 Task: Find connections with filter location Datteln with filter topic #happywith filter profile language Potuguese with filter current company Confederation of Indian Industry with filter school Vellore Institute of Technology with filter industry Wholesale Chemical and Allied Products with filter service category Print Design with filter keywords title Financial Analyst
Action: Mouse moved to (498, 67)
Screenshot: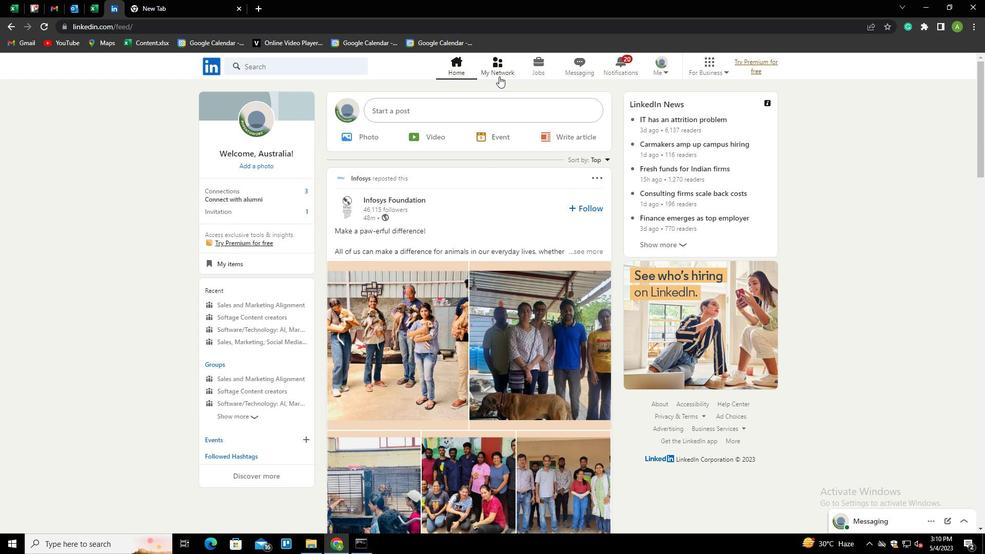 
Action: Mouse pressed left at (498, 67)
Screenshot: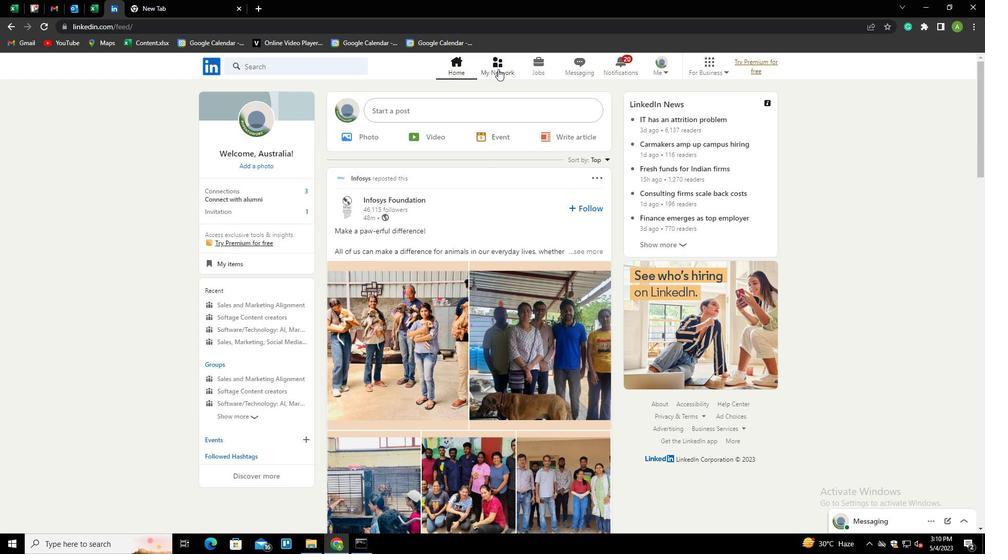 
Action: Mouse moved to (267, 122)
Screenshot: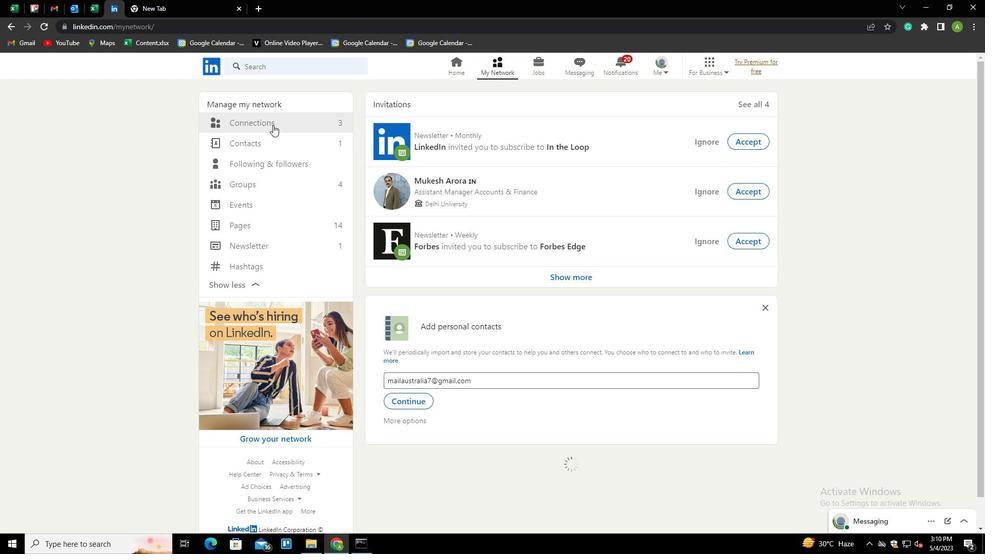 
Action: Mouse pressed left at (267, 122)
Screenshot: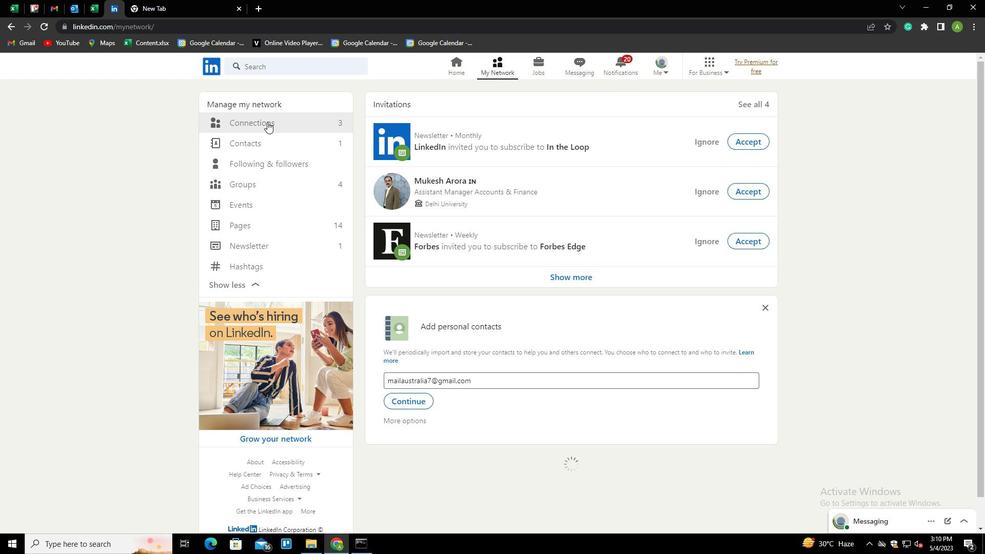 
Action: Mouse moved to (548, 123)
Screenshot: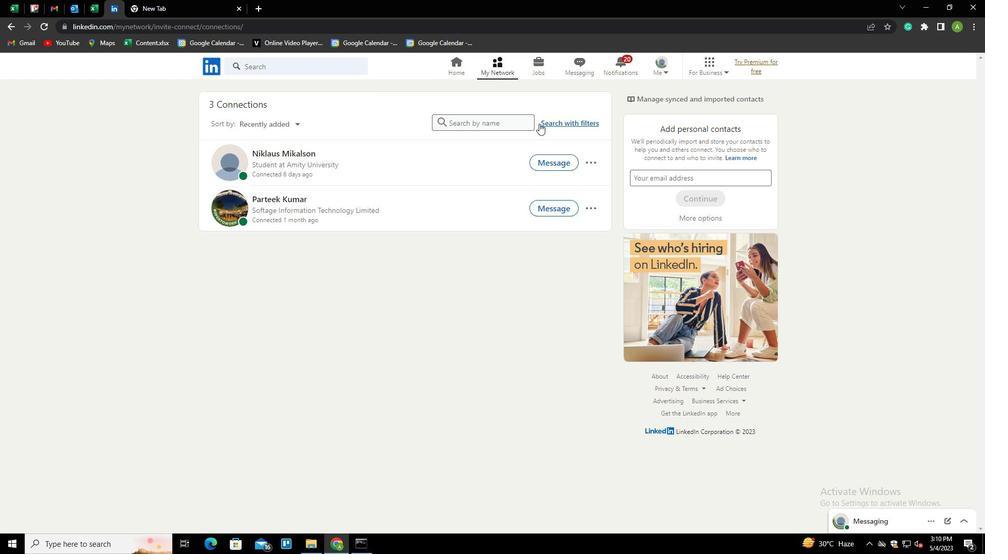 
Action: Mouse pressed left at (548, 123)
Screenshot: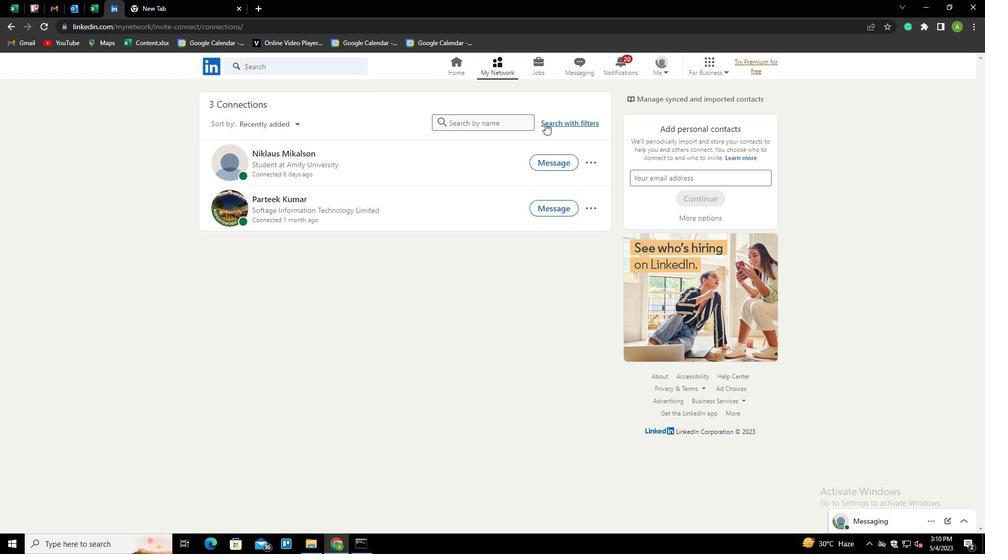 
Action: Mouse moved to (527, 95)
Screenshot: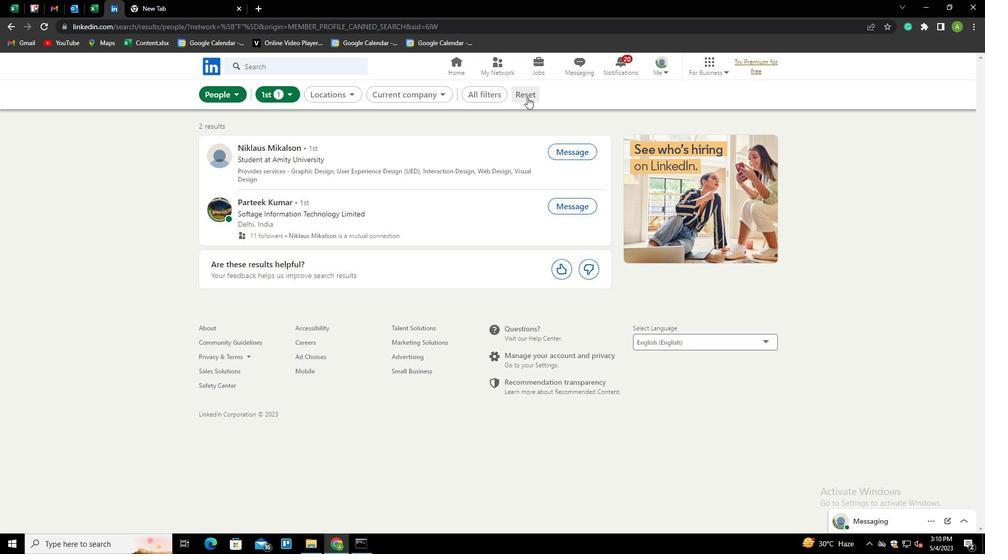 
Action: Mouse pressed left at (527, 95)
Screenshot: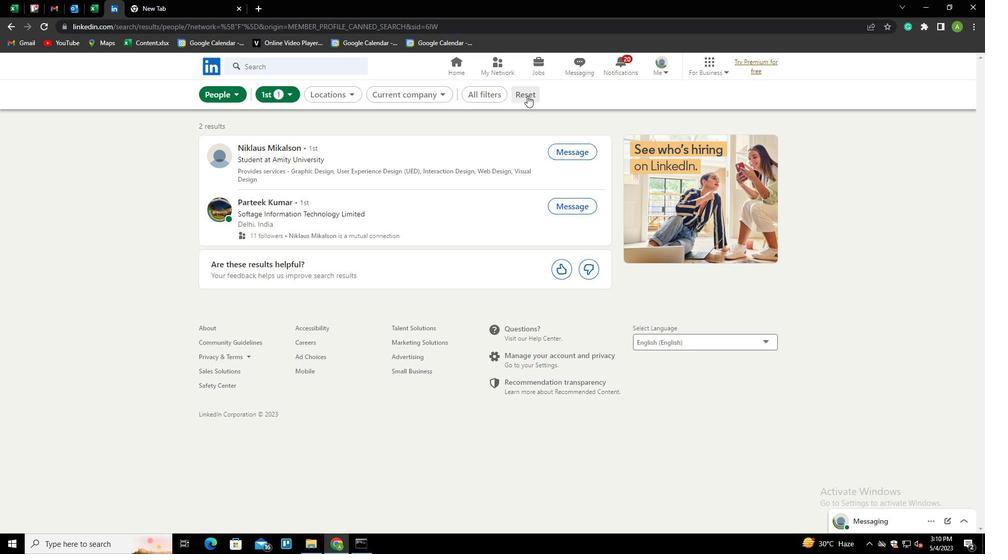 
Action: Mouse moved to (508, 94)
Screenshot: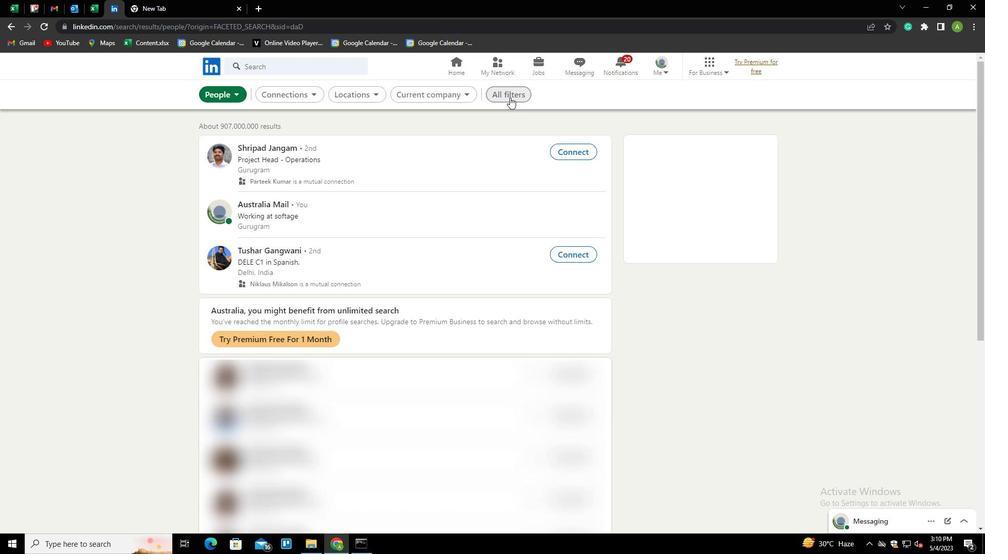 
Action: Mouse pressed left at (508, 94)
Screenshot: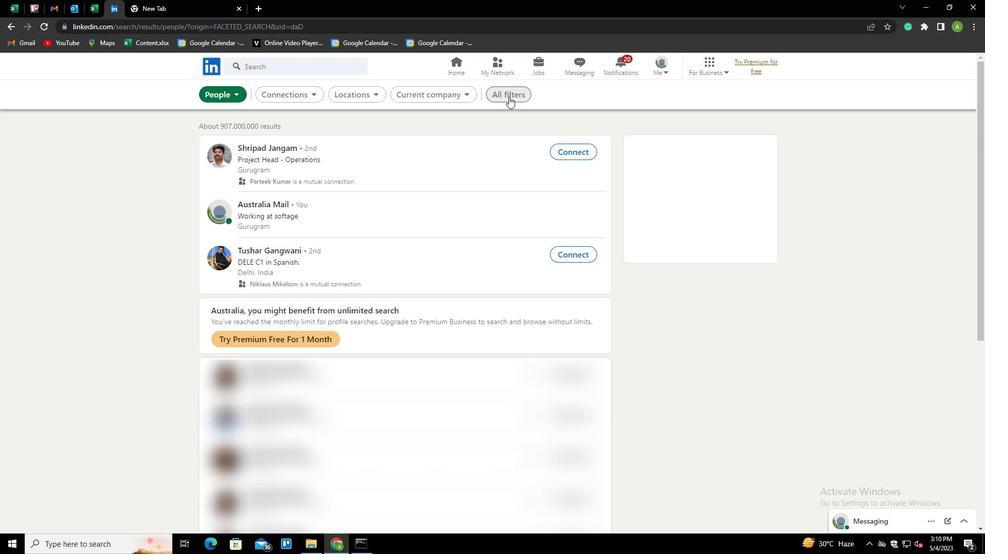 
Action: Mouse moved to (841, 326)
Screenshot: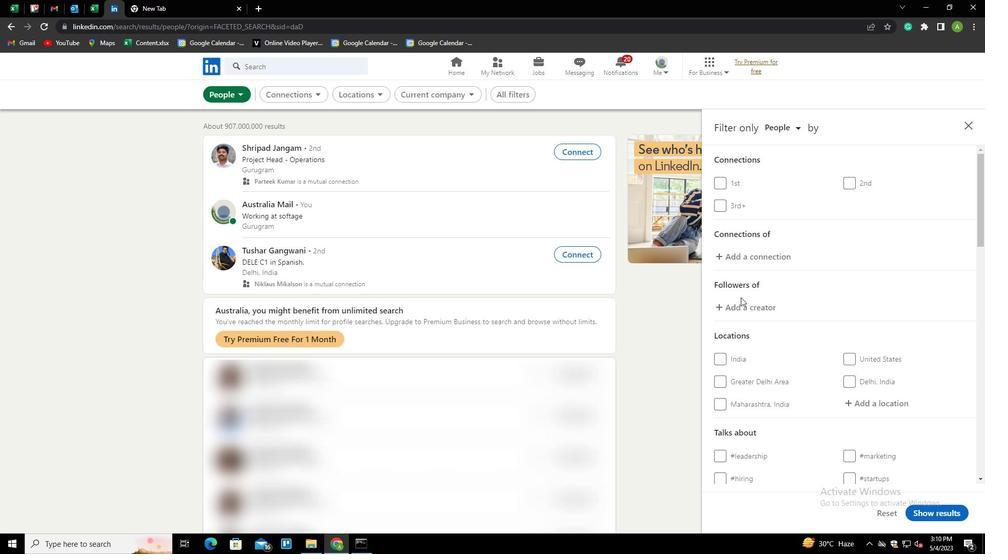 
Action: Mouse scrolled (841, 326) with delta (0, 0)
Screenshot: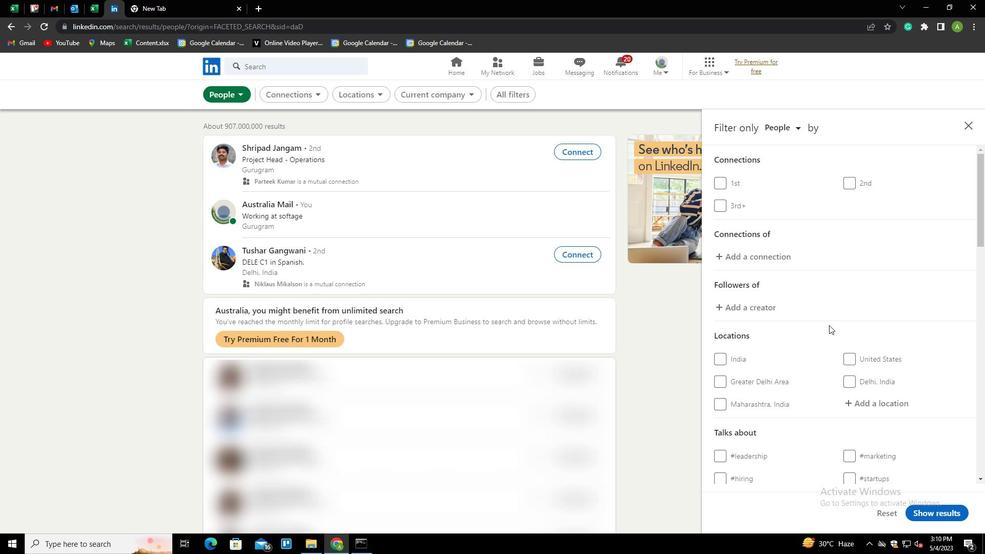 
Action: Mouse scrolled (841, 326) with delta (0, 0)
Screenshot: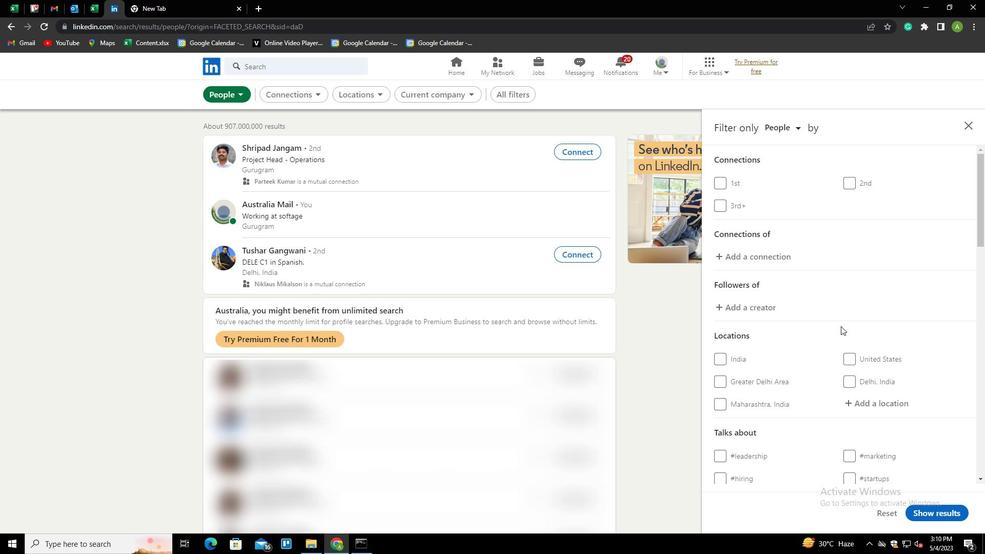 
Action: Mouse moved to (858, 305)
Screenshot: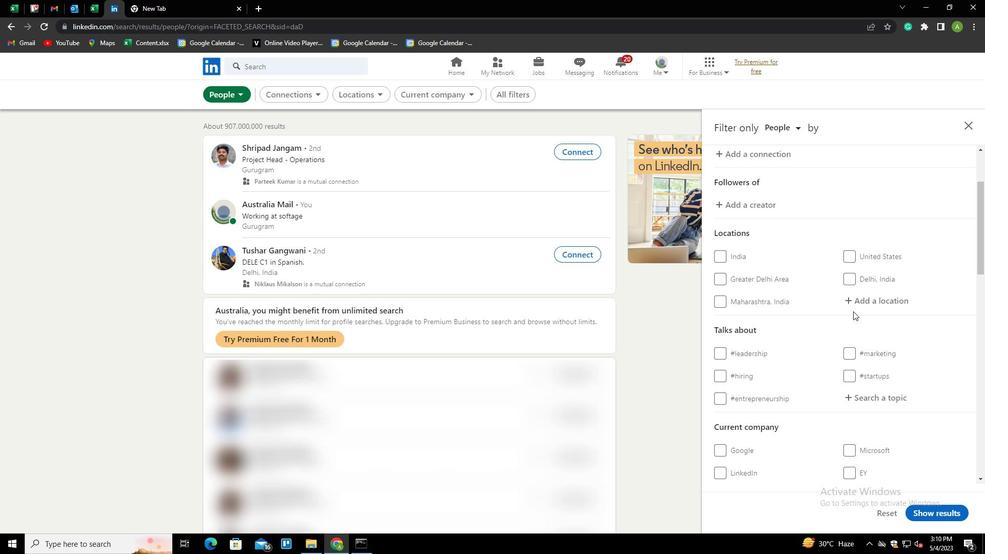 
Action: Mouse pressed left at (858, 305)
Screenshot: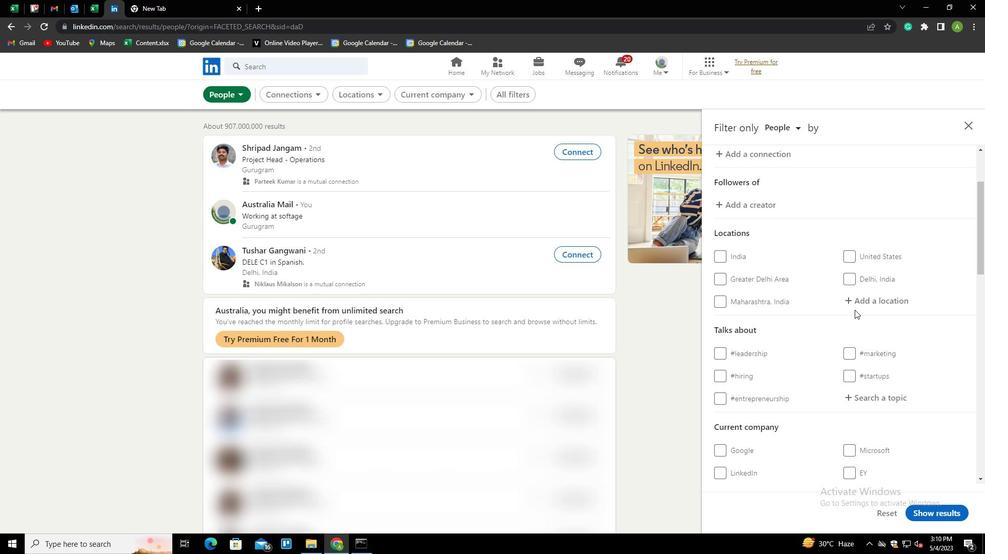 
Action: Key pressed <Key.shift>D
Screenshot: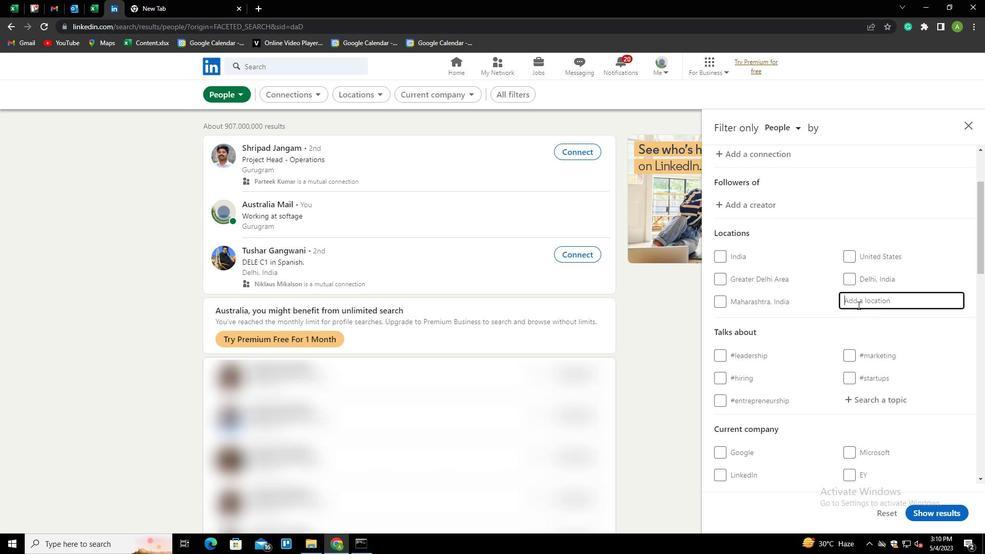 
Action: Mouse moved to (847, 295)
Screenshot: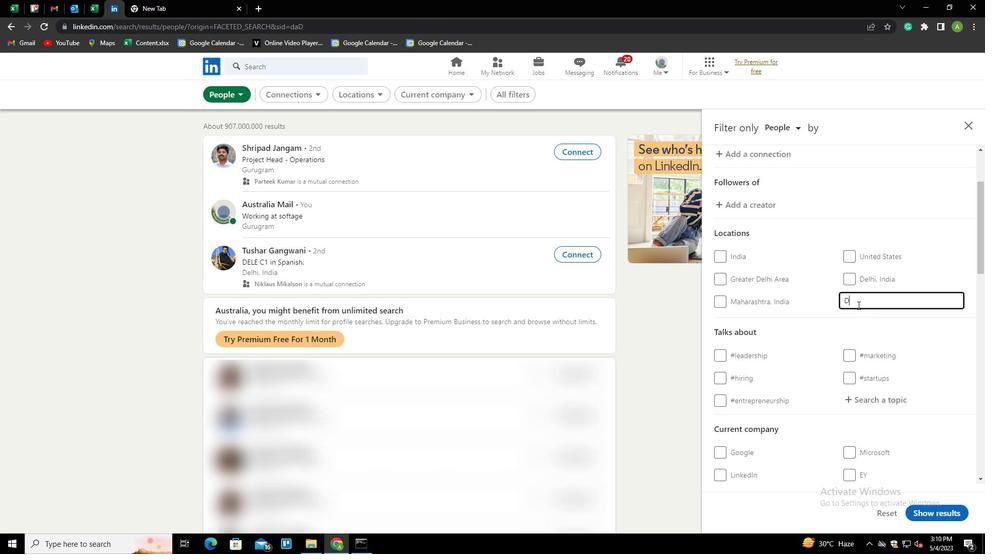 
Action: Key pressed ATTELN<Key.down><Key.enter>
Screenshot: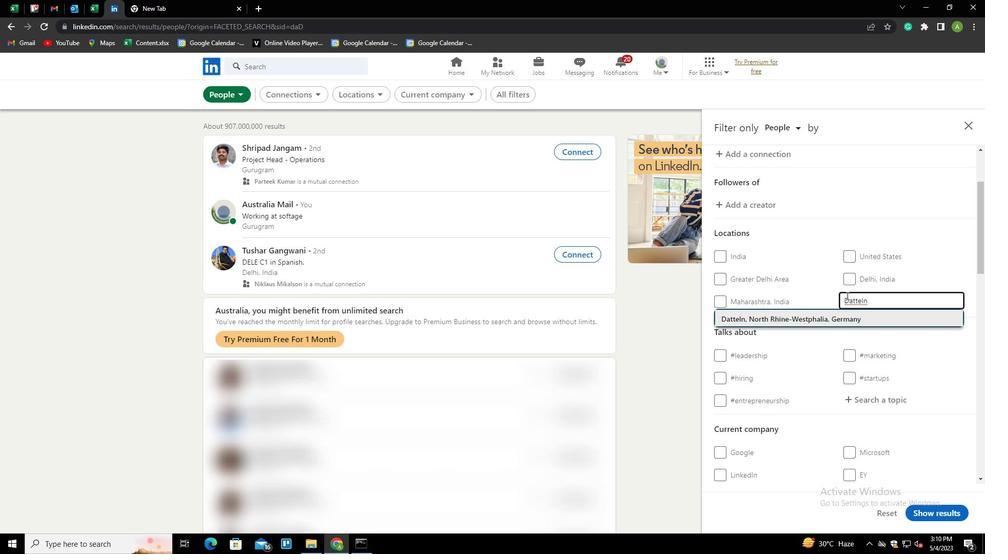 
Action: Mouse scrolled (847, 295) with delta (0, 0)
Screenshot: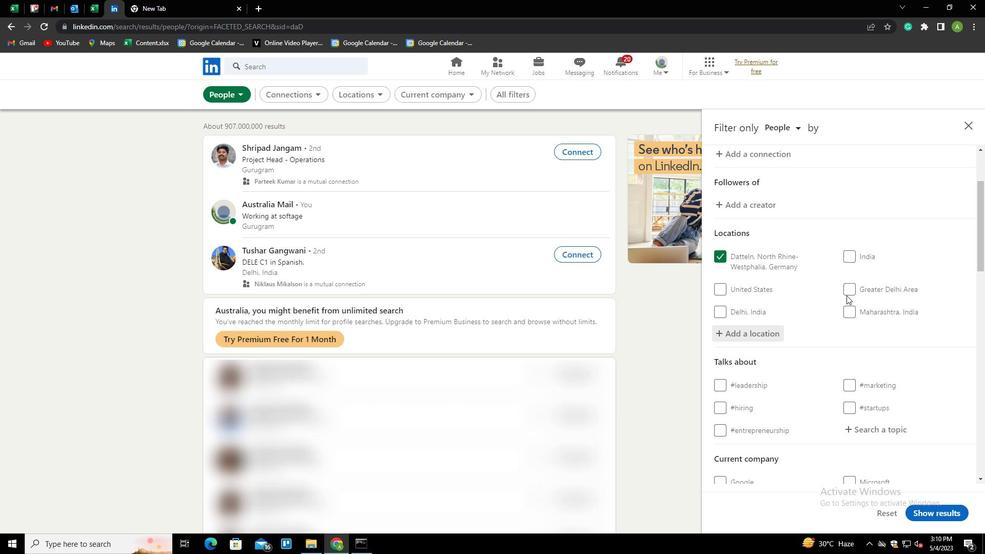 
Action: Mouse scrolled (847, 295) with delta (0, 0)
Screenshot: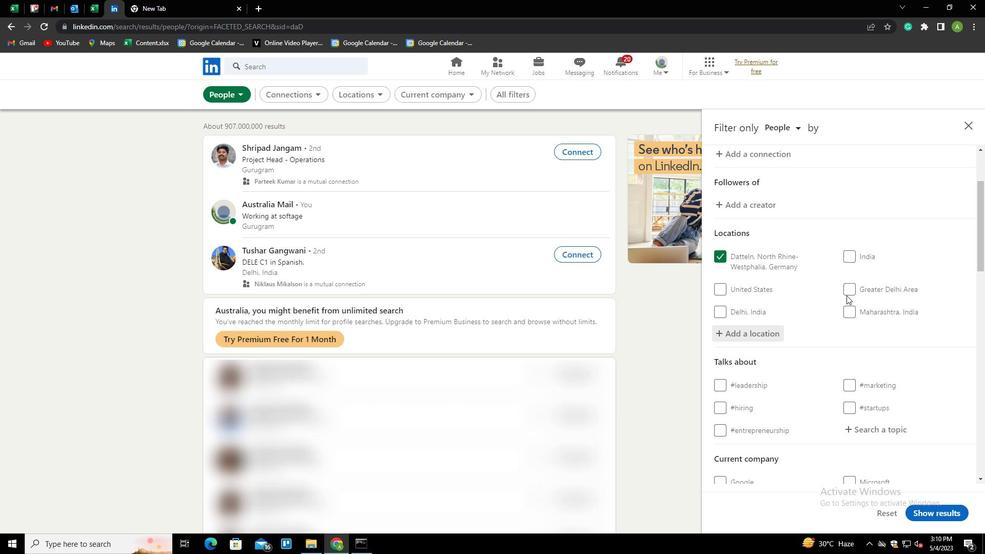 
Action: Mouse scrolled (847, 295) with delta (0, 0)
Screenshot: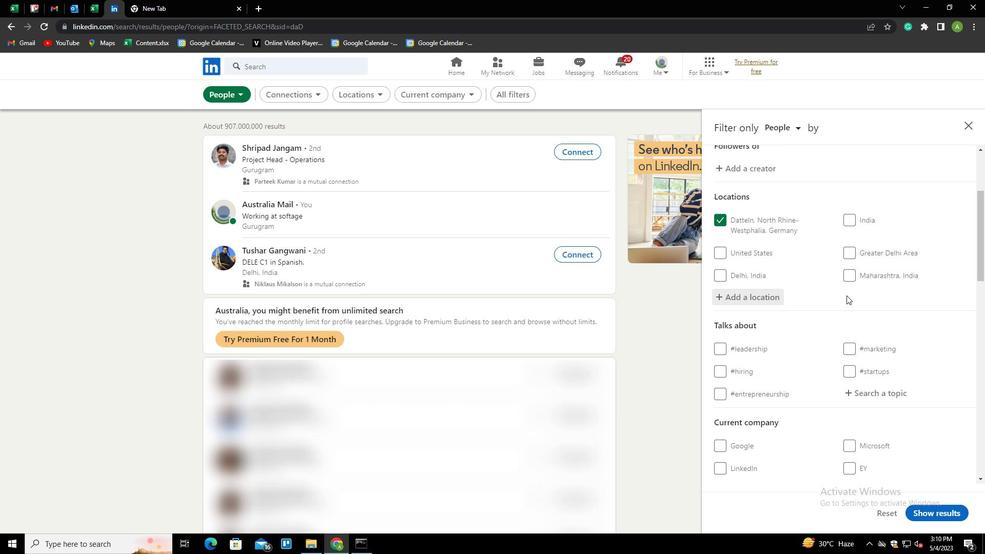 
Action: Mouse moved to (875, 273)
Screenshot: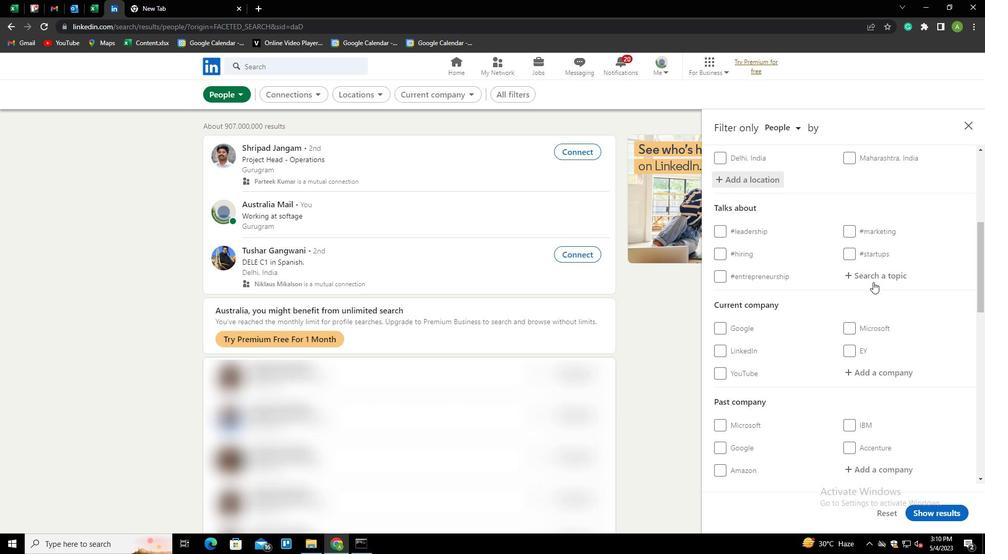 
Action: Mouse pressed left at (875, 273)
Screenshot: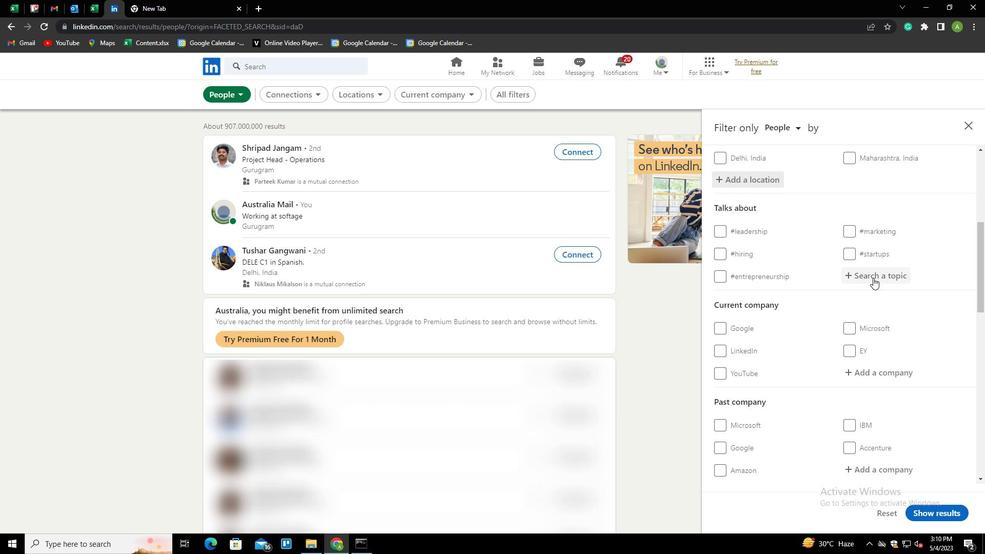 
Action: Mouse moved to (861, 262)
Screenshot: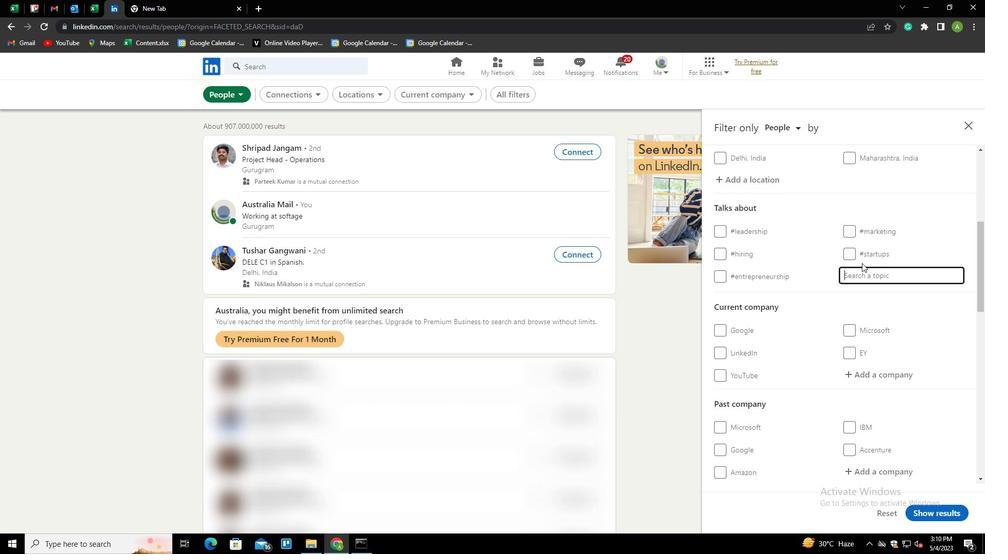 
Action: Key pressed HAPPY<Key.down><Key.down><Key.down><Key.down><Key.down><Key.enter>
Screenshot: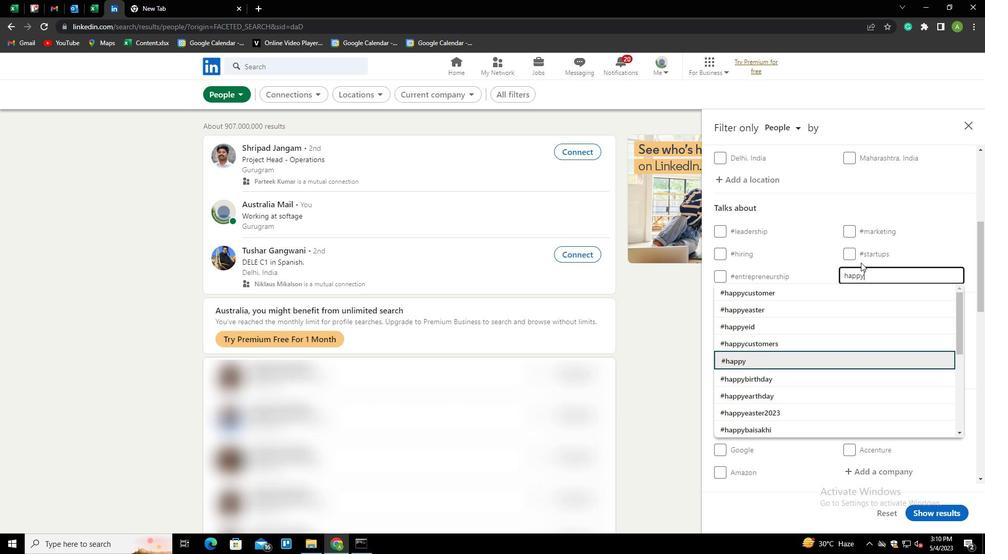 
Action: Mouse scrolled (861, 262) with delta (0, 0)
Screenshot: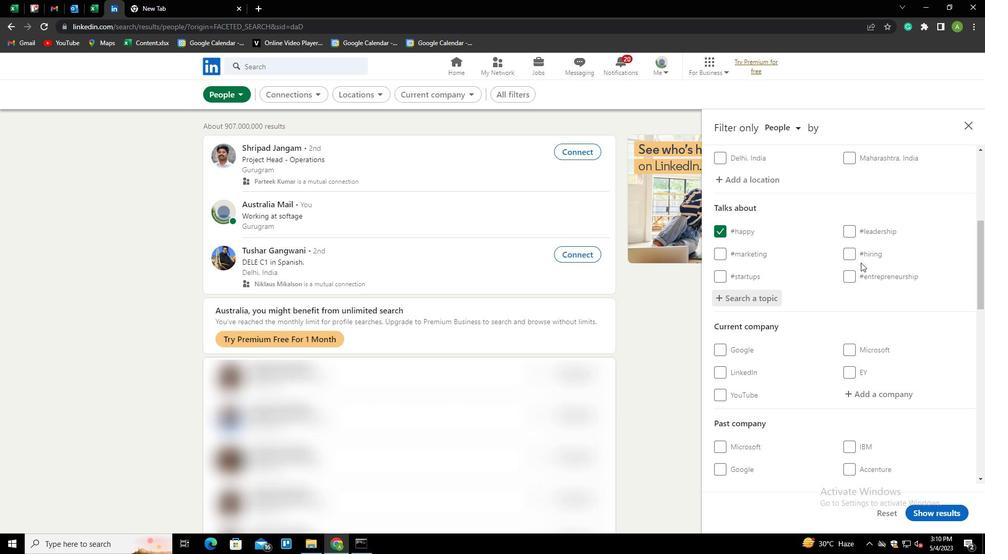 
Action: Mouse scrolled (861, 262) with delta (0, 0)
Screenshot: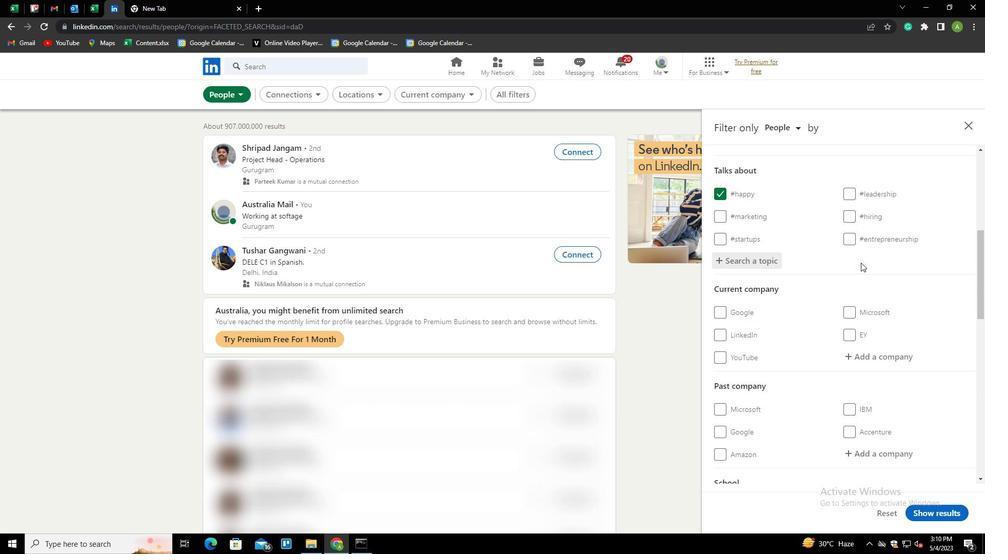 
Action: Mouse scrolled (861, 262) with delta (0, 0)
Screenshot: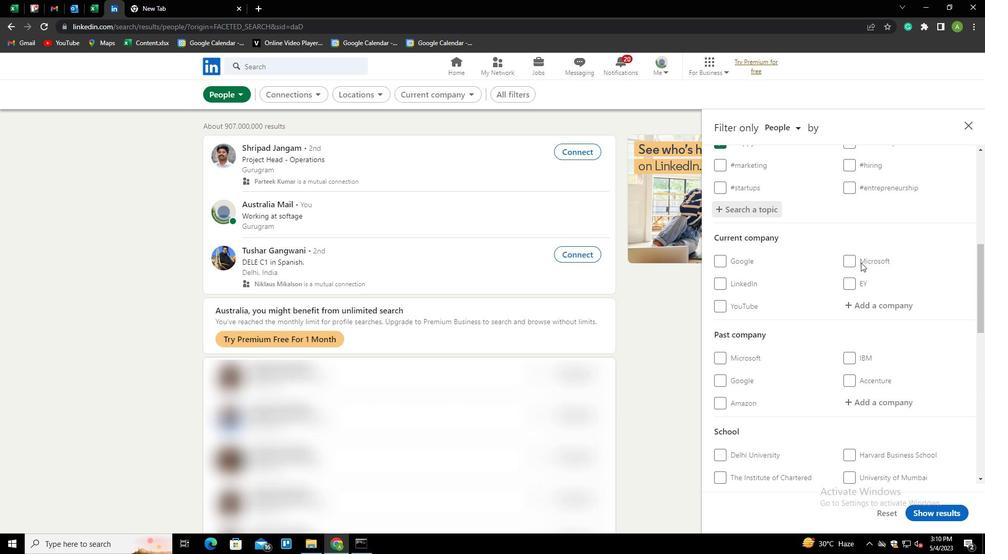 
Action: Mouse scrolled (861, 262) with delta (0, 0)
Screenshot: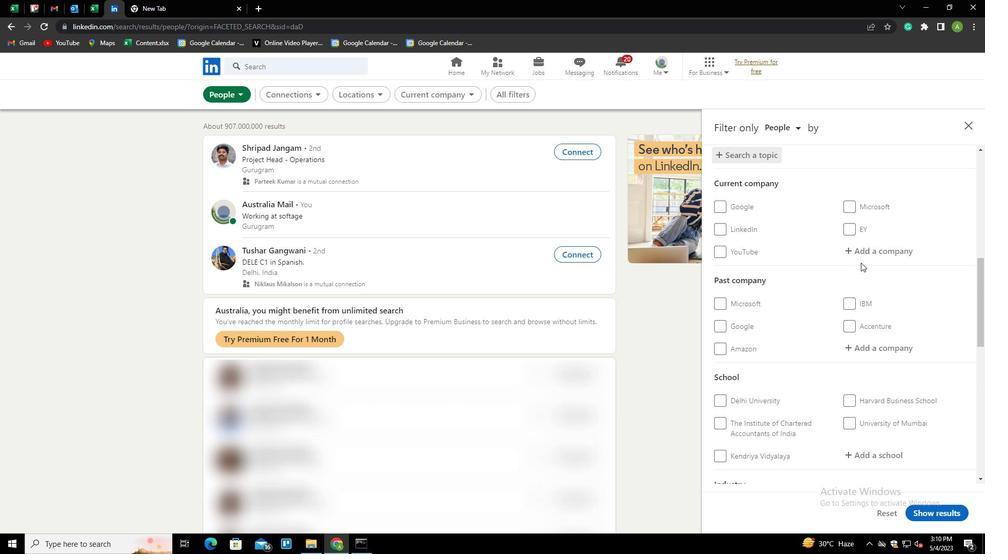 
Action: Mouse scrolled (861, 262) with delta (0, 0)
Screenshot: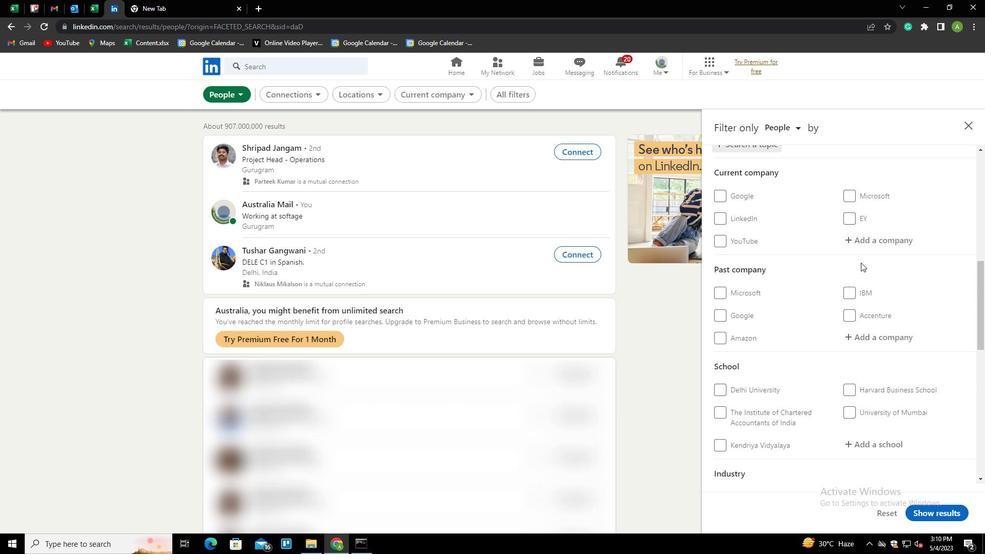 
Action: Mouse scrolled (861, 262) with delta (0, 0)
Screenshot: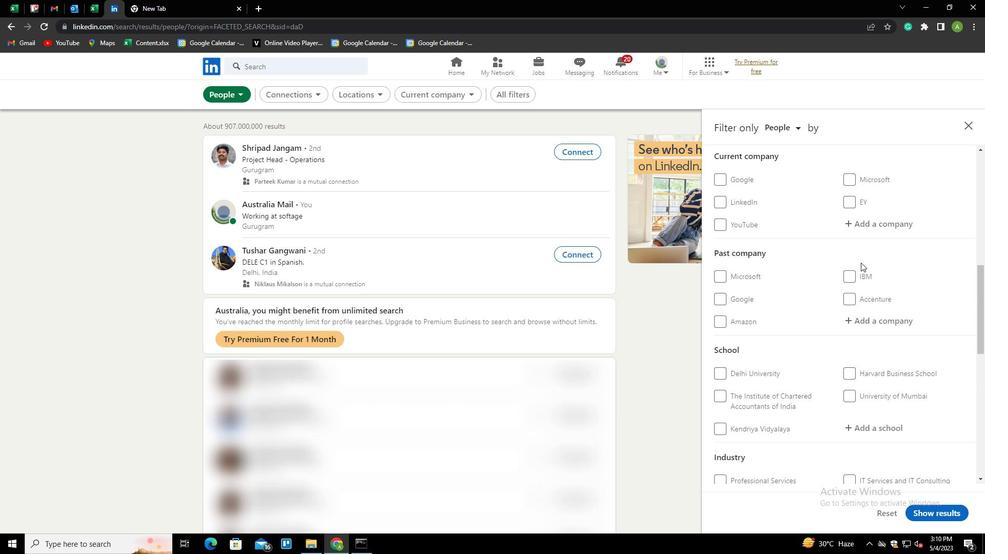 
Action: Mouse scrolled (861, 262) with delta (0, 0)
Screenshot: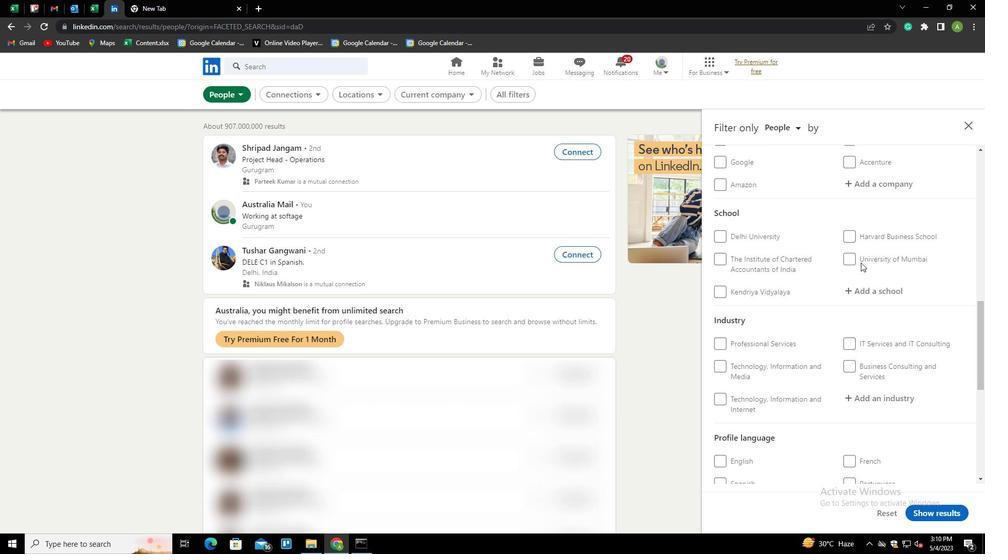 
Action: Mouse scrolled (861, 262) with delta (0, 0)
Screenshot: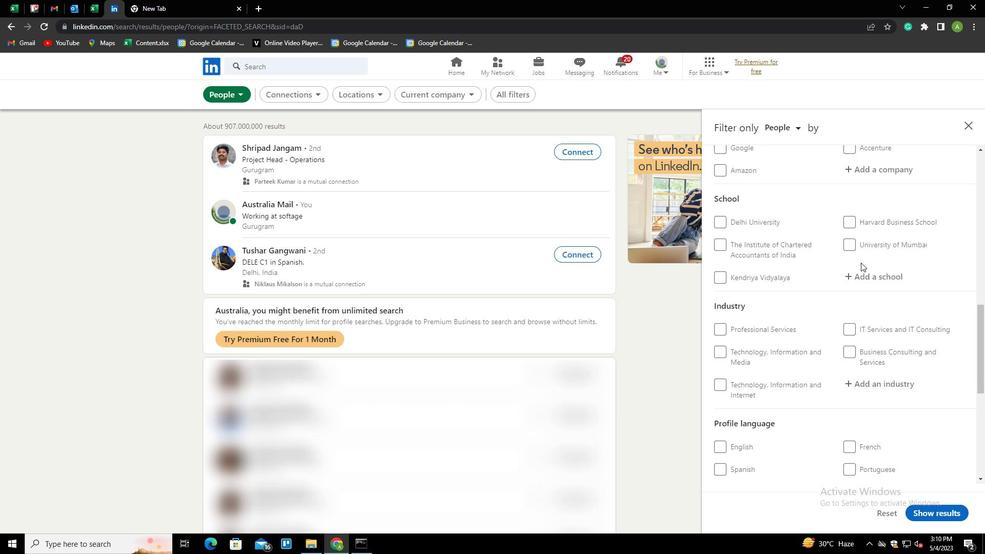
Action: Mouse moved to (850, 383)
Screenshot: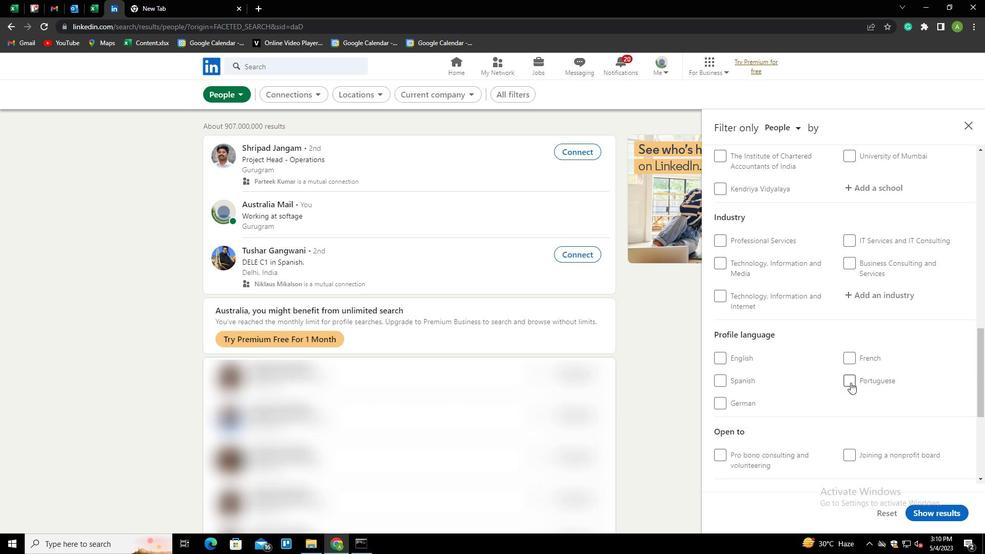 
Action: Mouse pressed left at (850, 383)
Screenshot: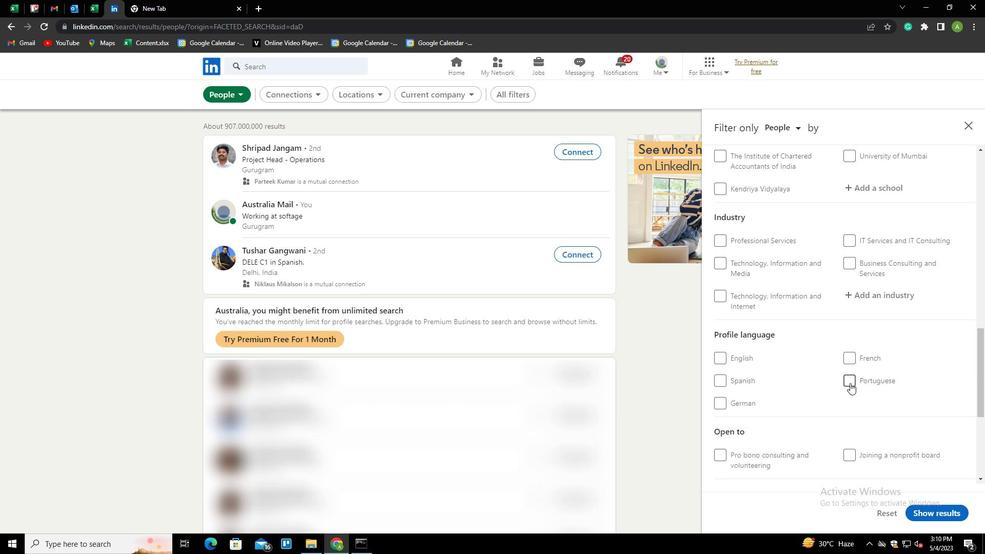 
Action: Mouse moved to (874, 359)
Screenshot: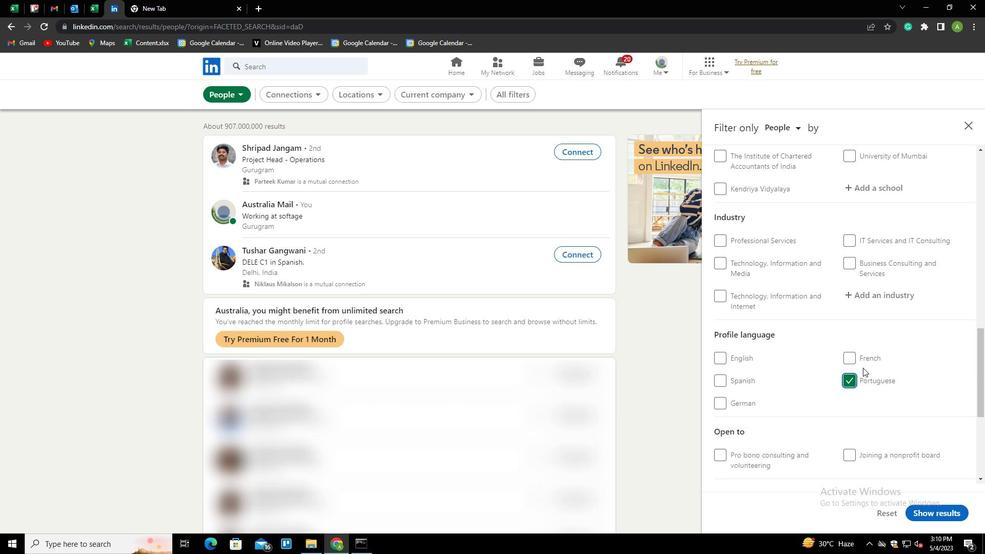 
Action: Mouse scrolled (874, 359) with delta (0, 0)
Screenshot: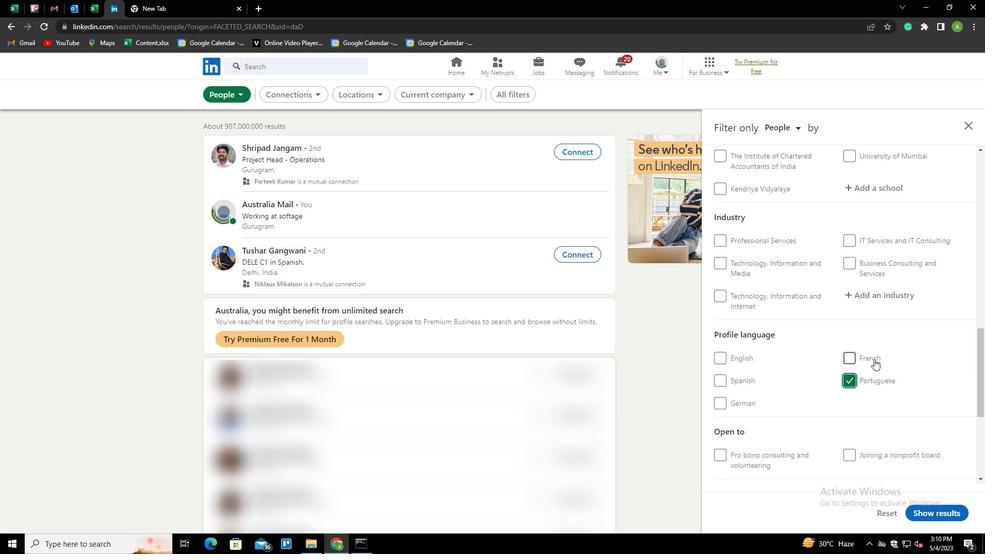 
Action: Mouse scrolled (874, 359) with delta (0, 0)
Screenshot: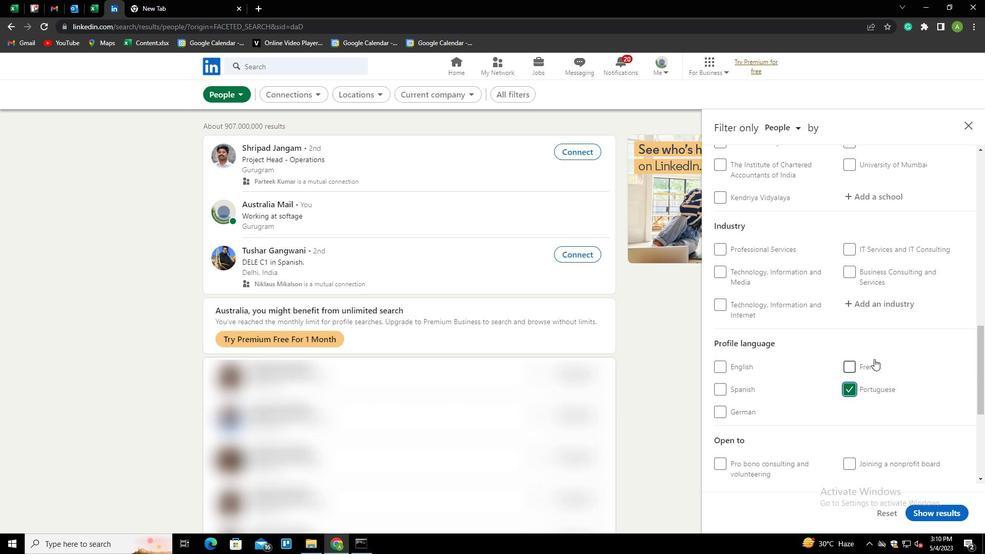 
Action: Mouse scrolled (874, 359) with delta (0, 0)
Screenshot: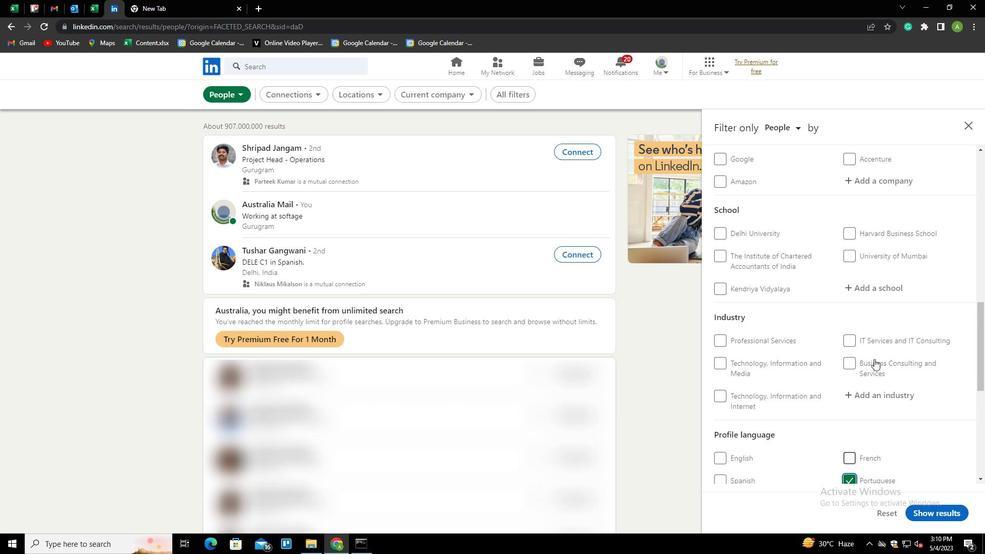 
Action: Mouse scrolled (874, 359) with delta (0, 0)
Screenshot: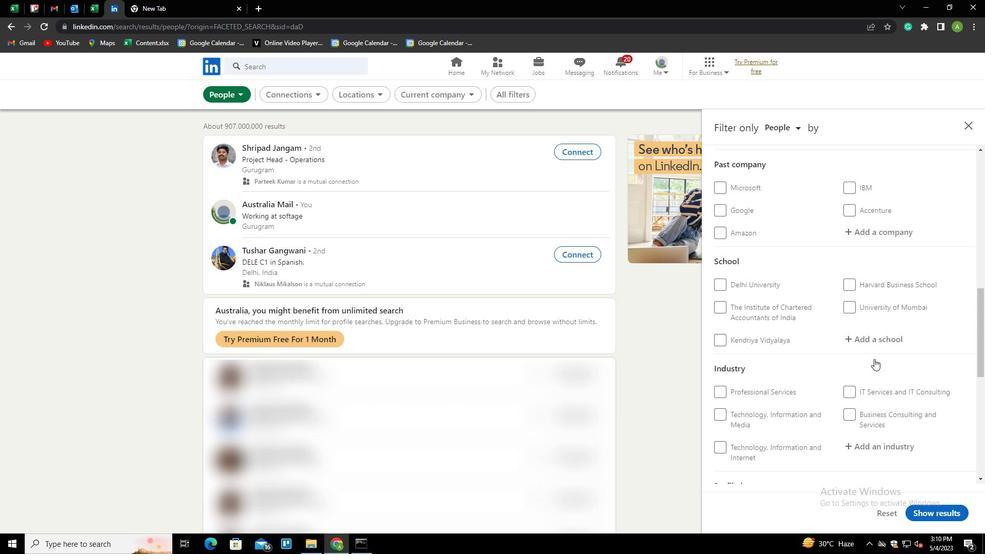 
Action: Mouse moved to (874, 358)
Screenshot: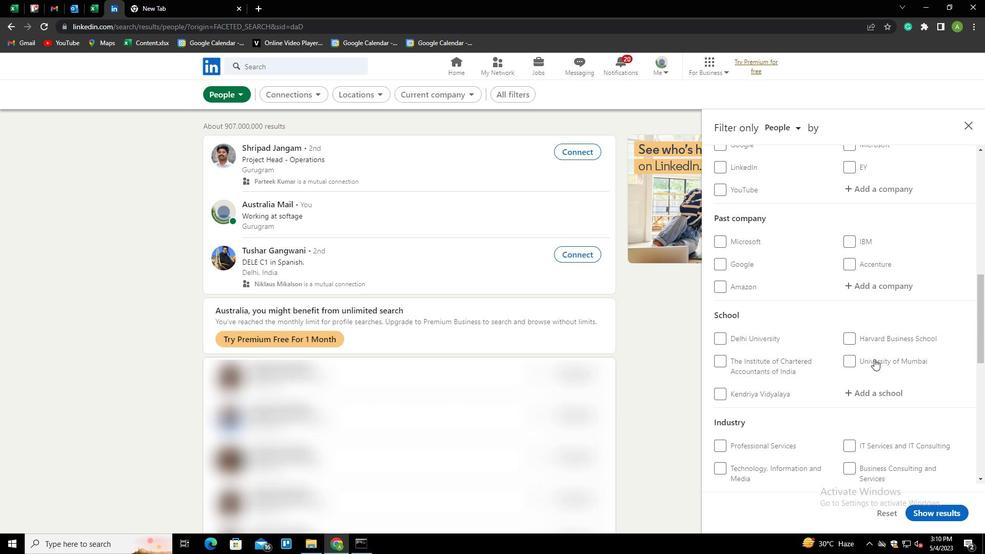 
Action: Mouse scrolled (874, 358) with delta (0, 0)
Screenshot: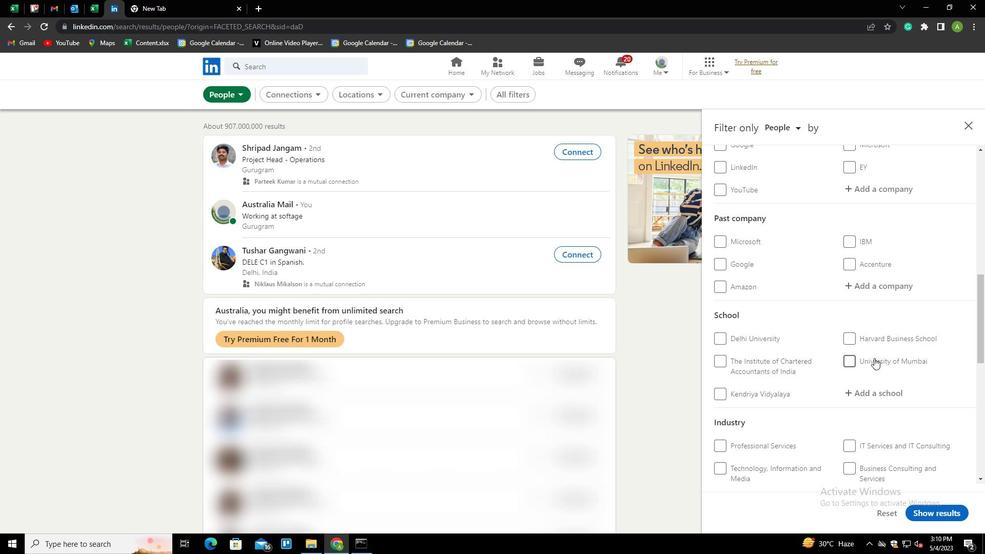 
Action: Mouse scrolled (874, 358) with delta (0, 0)
Screenshot: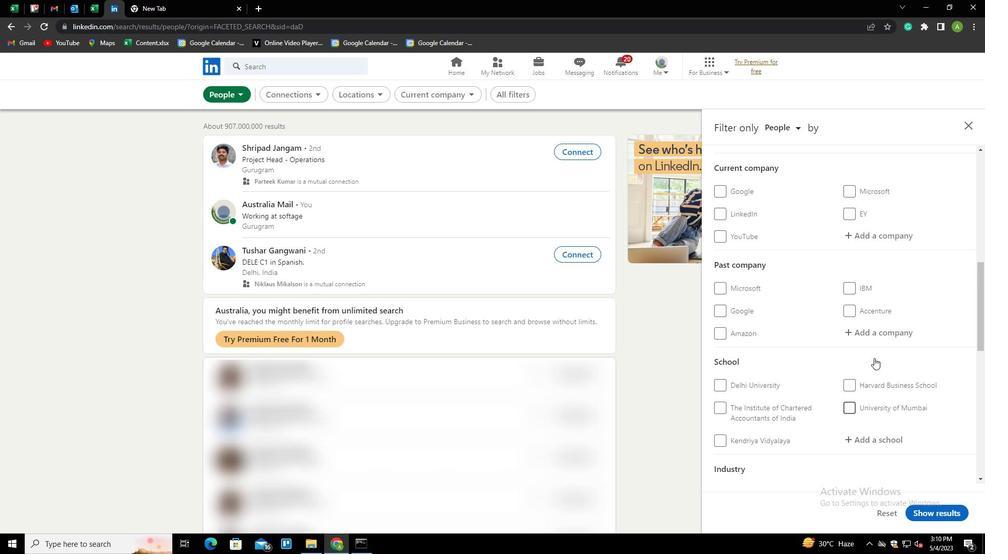 
Action: Mouse scrolled (874, 358) with delta (0, 0)
Screenshot: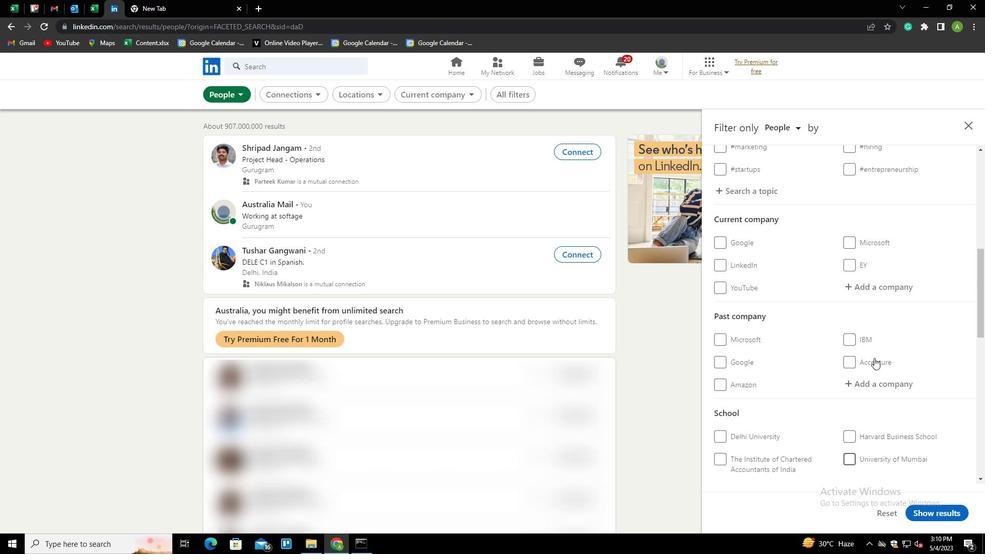 
Action: Mouse moved to (873, 339)
Screenshot: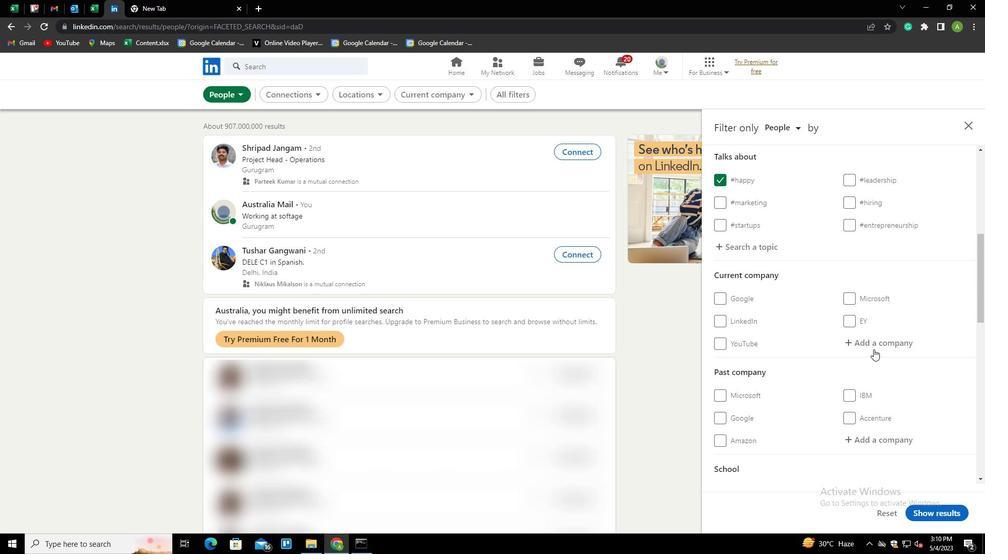 
Action: Mouse pressed left at (873, 339)
Screenshot: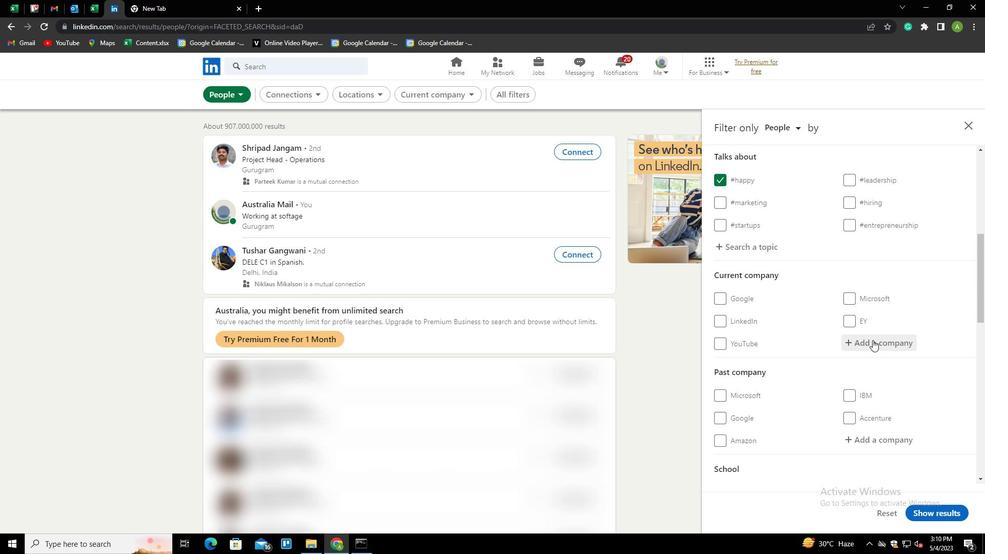 
Action: Mouse moved to (874, 340)
Screenshot: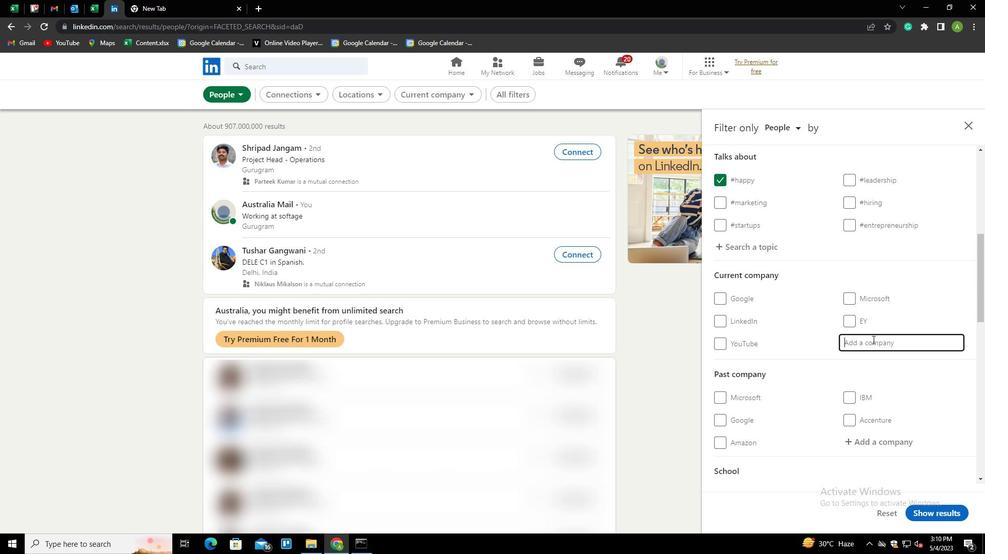 
Action: Key pressed <Key.shift>CONFEDERATION<Key.space>OF<Key.space><Key.shift>INDIAN<Key.down><Key.enter>
Screenshot: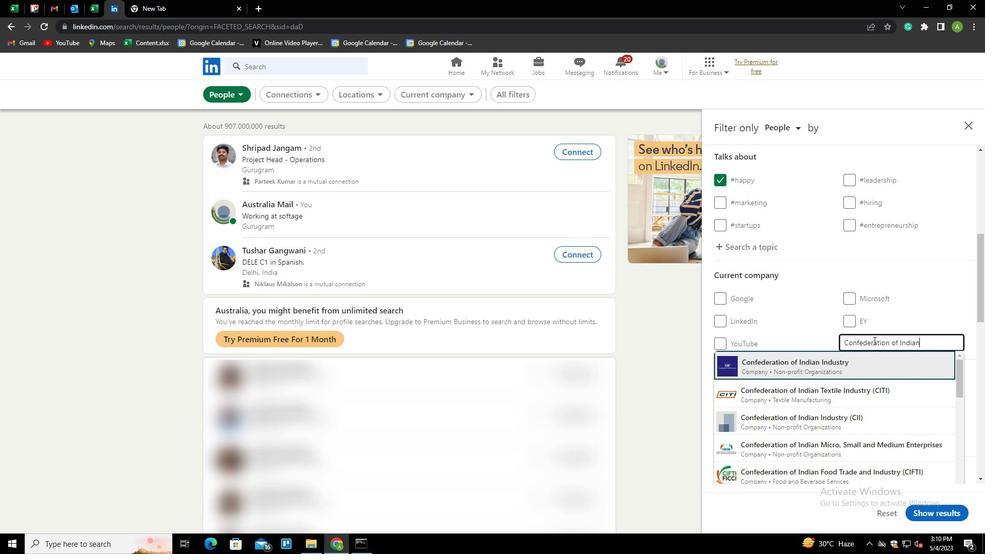 
Action: Mouse scrolled (874, 340) with delta (0, 0)
Screenshot: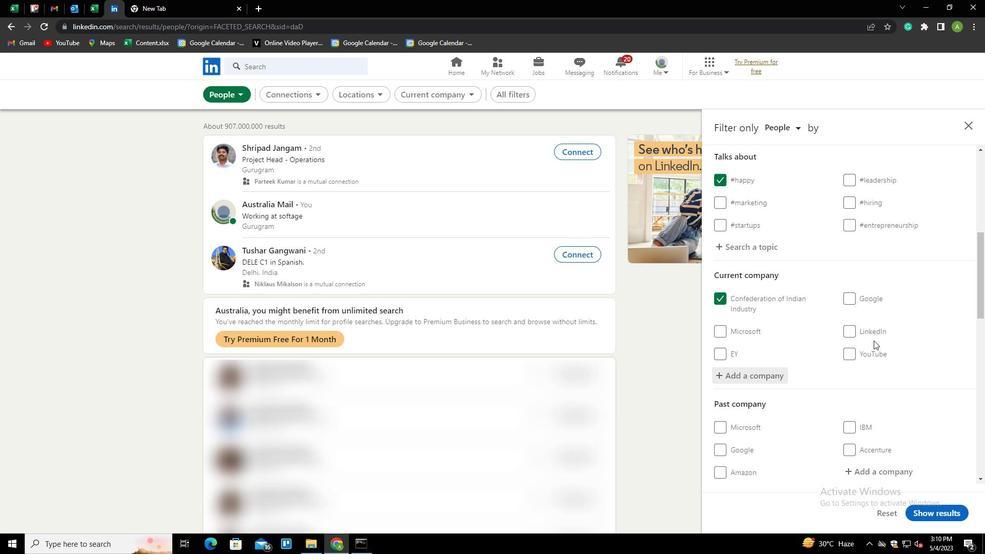 
Action: Mouse scrolled (874, 340) with delta (0, 0)
Screenshot: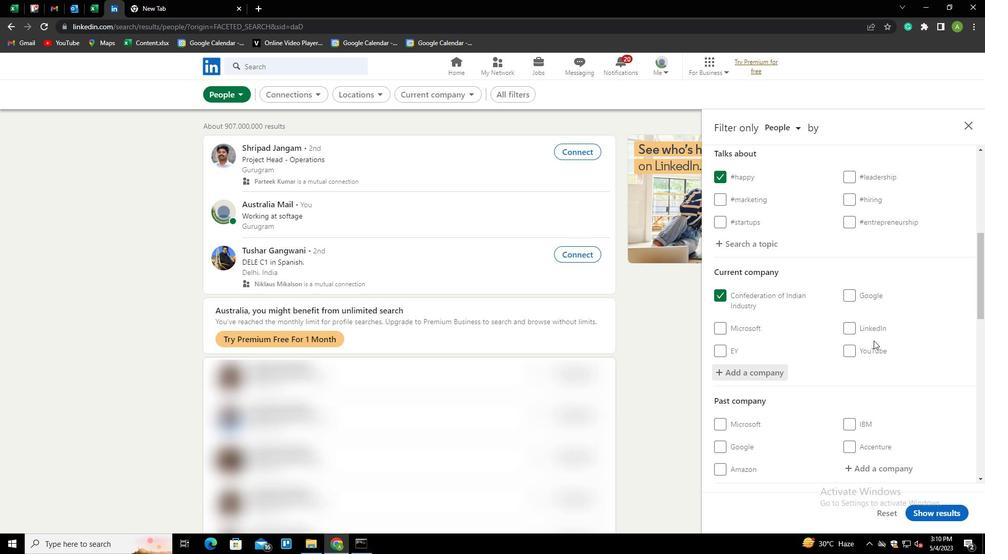 
Action: Mouse scrolled (874, 340) with delta (0, 0)
Screenshot: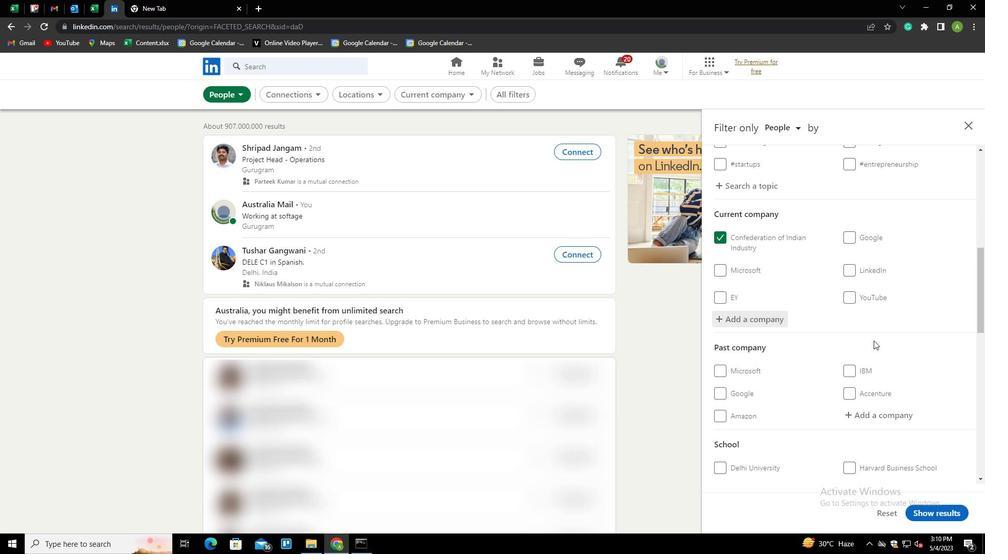 
Action: Mouse scrolled (874, 340) with delta (0, 0)
Screenshot: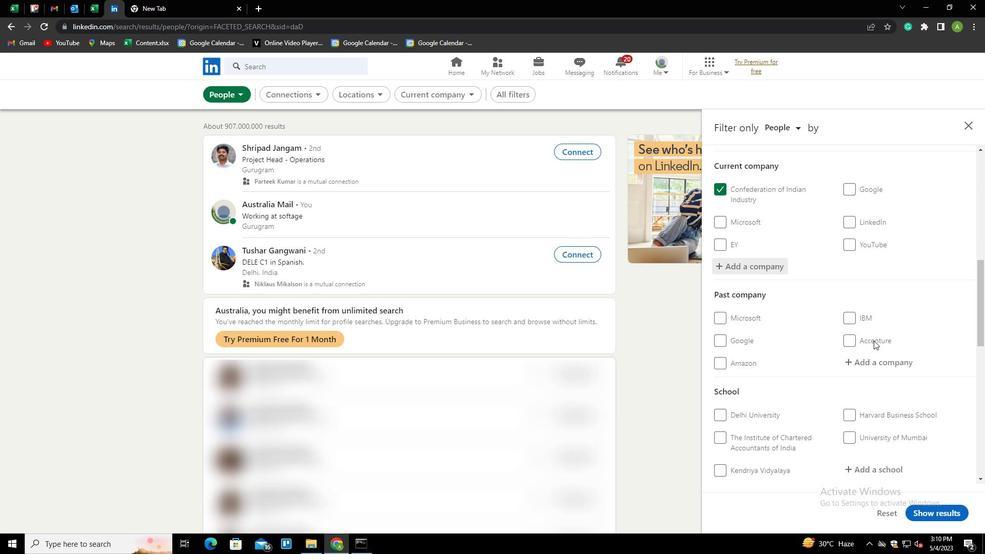 
Action: Mouse scrolled (874, 340) with delta (0, 0)
Screenshot: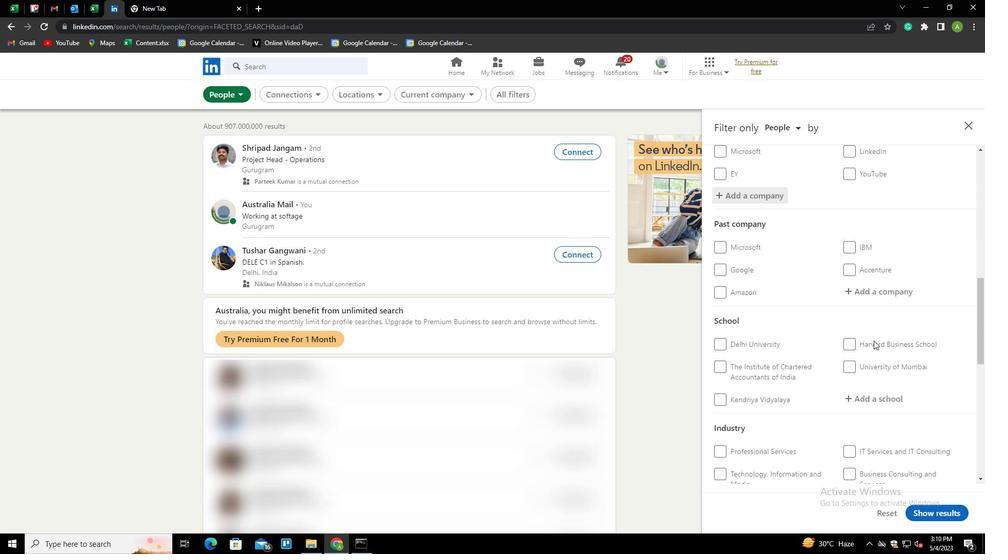 
Action: Mouse moved to (862, 320)
Screenshot: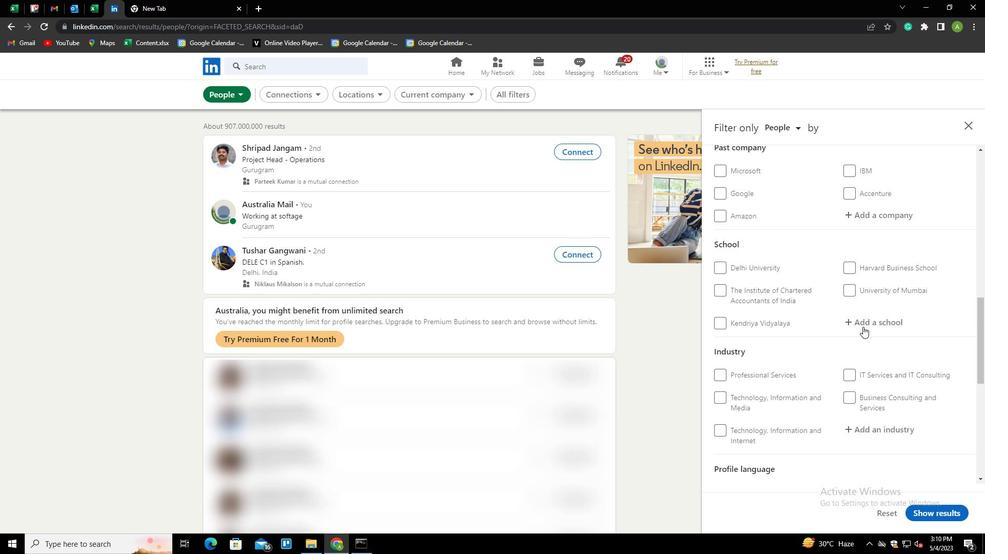 
Action: Mouse pressed left at (862, 320)
Screenshot: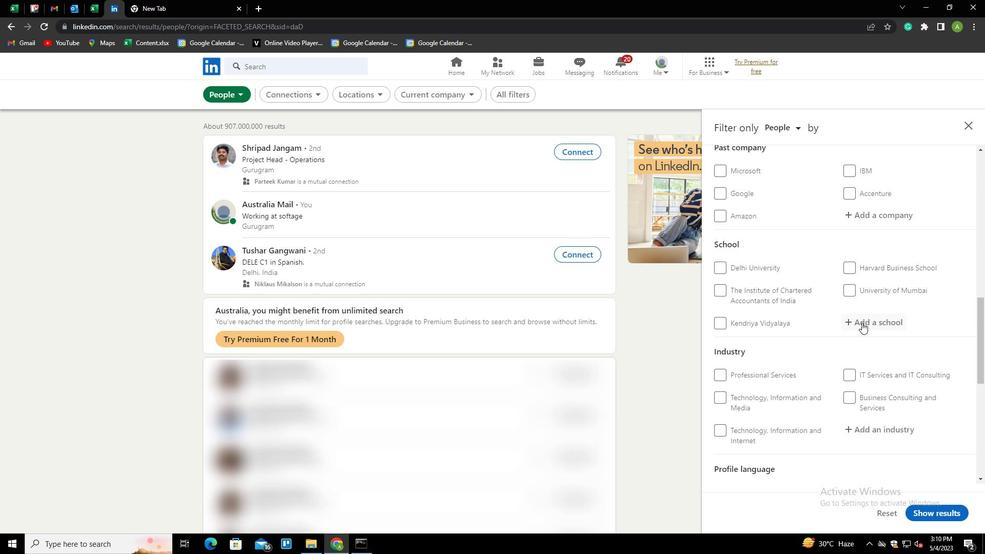 
Action: Mouse moved to (863, 320)
Screenshot: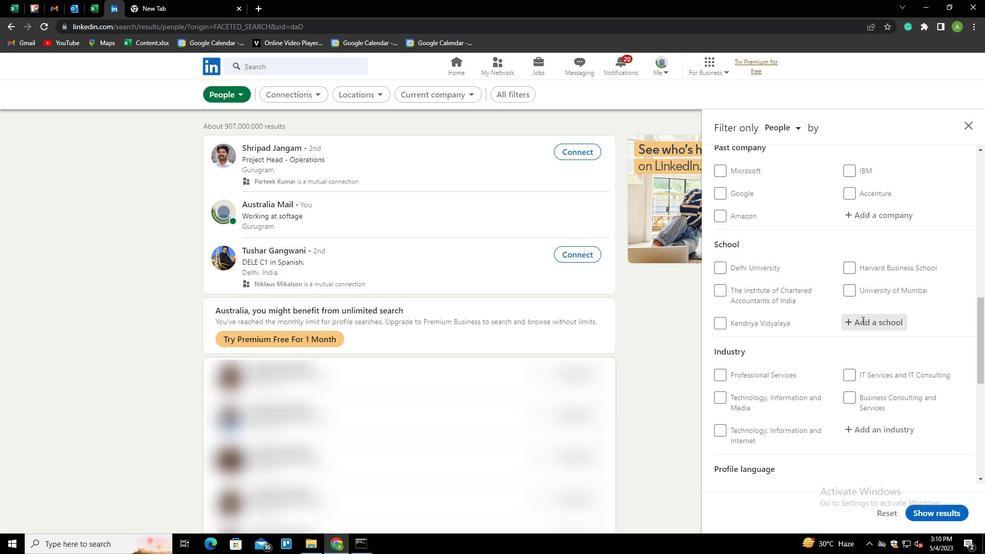 
Action: Mouse pressed left at (863, 320)
Screenshot: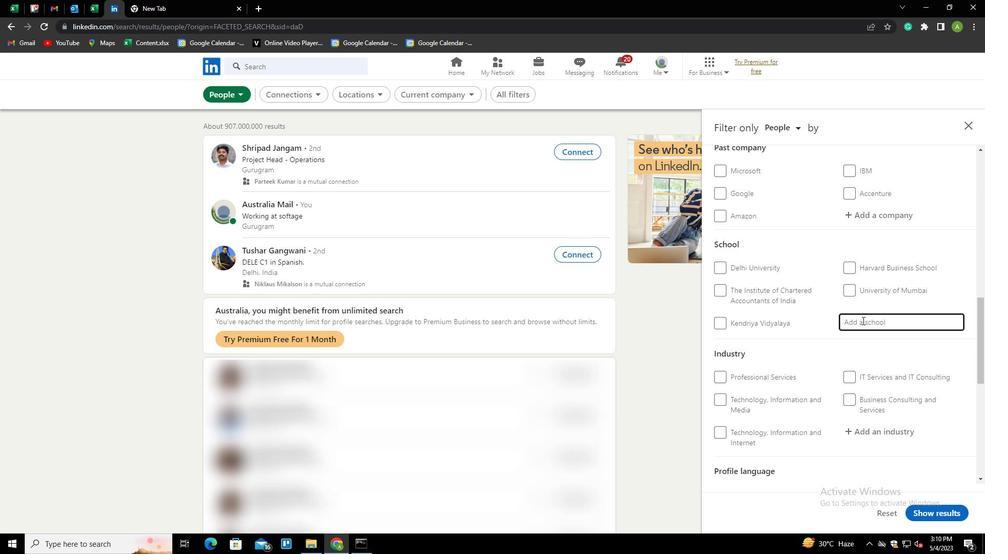 
Action: Key pressed <Key.shift>VELLORE<Key.space><Key.shift>INSTITUTE<Key.space>OF<Key.space><Key.shift>TECHNOLOGY<Key.down><Key.enter>
Screenshot: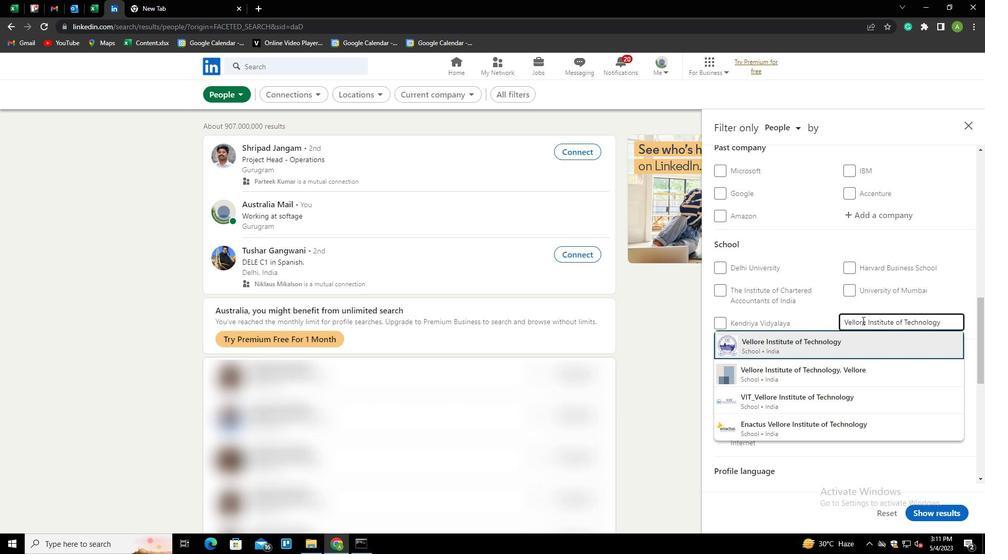 
Action: Mouse scrolled (863, 320) with delta (0, 0)
Screenshot: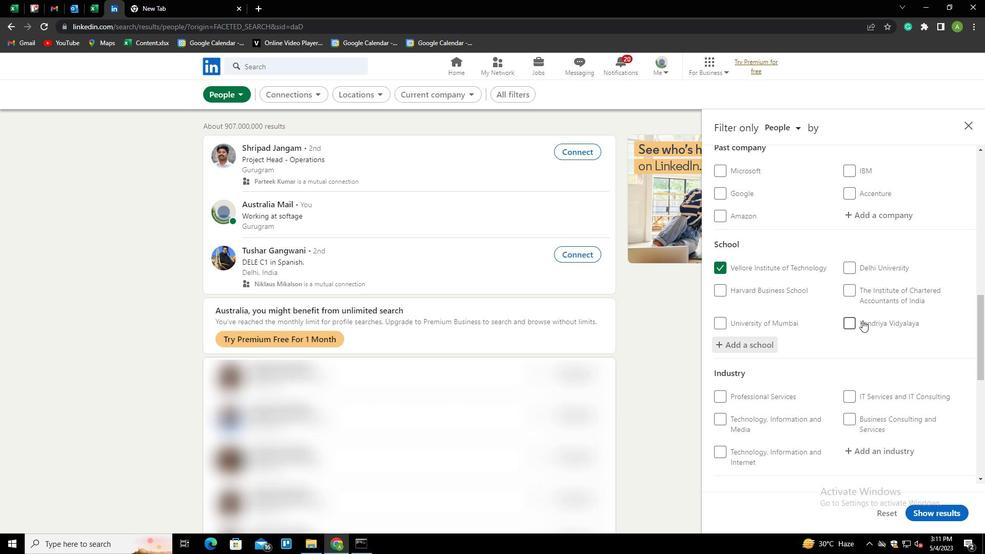 
Action: Mouse scrolled (863, 320) with delta (0, 0)
Screenshot: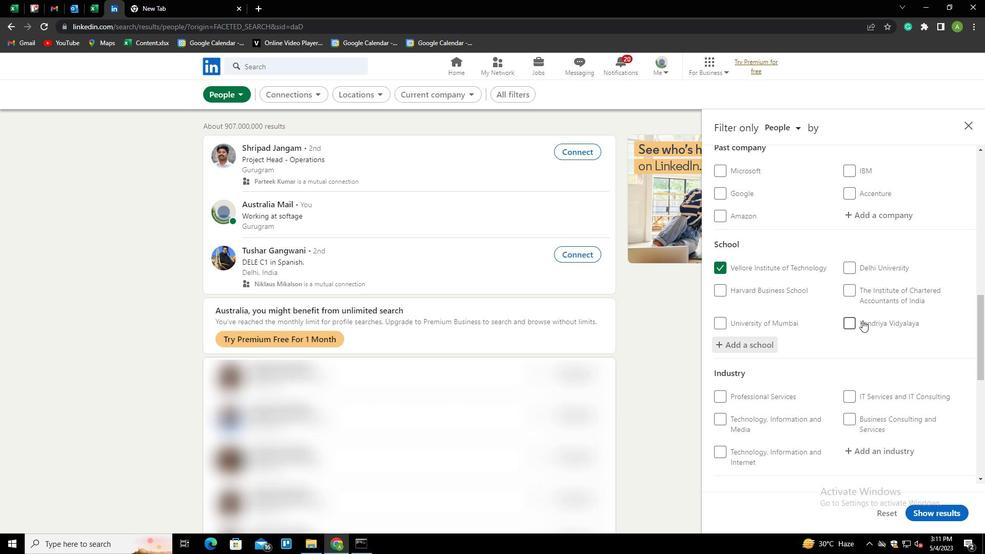
Action: Mouse moved to (885, 345)
Screenshot: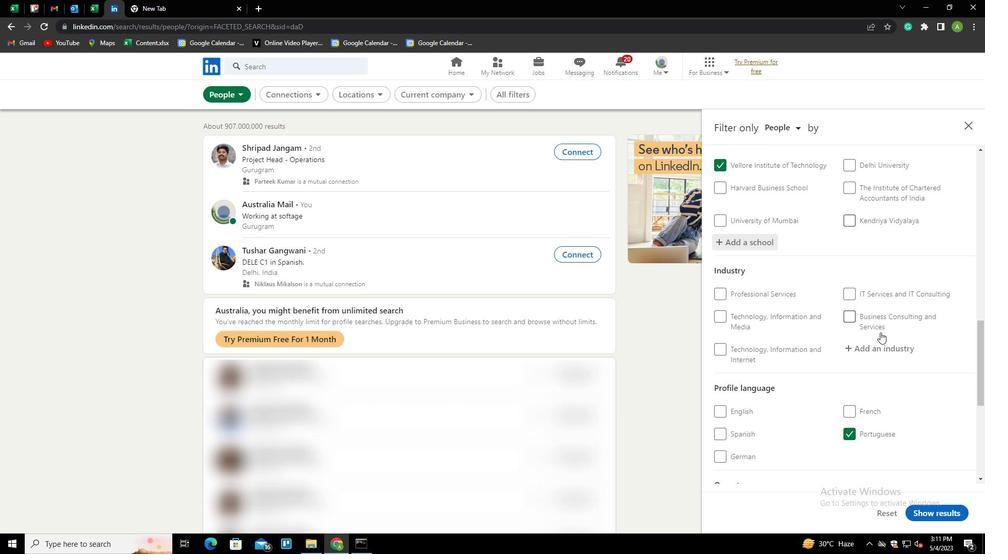 
Action: Mouse pressed left at (885, 345)
Screenshot: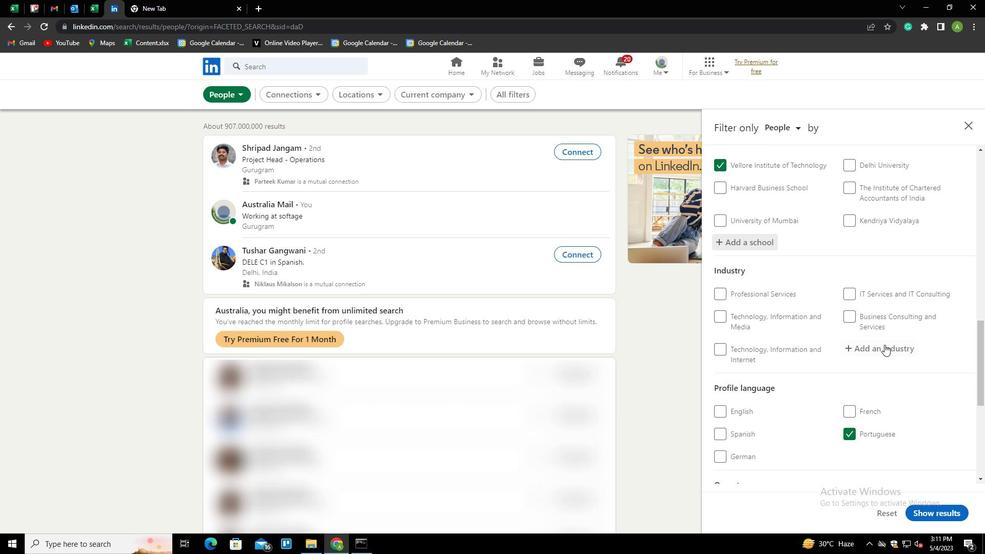 
Action: Key pressed <Key.shift>WHOLESALE<Key.down><Key.space><Key.shift>CHEMICAL<Key.down><Key.enter>
Screenshot: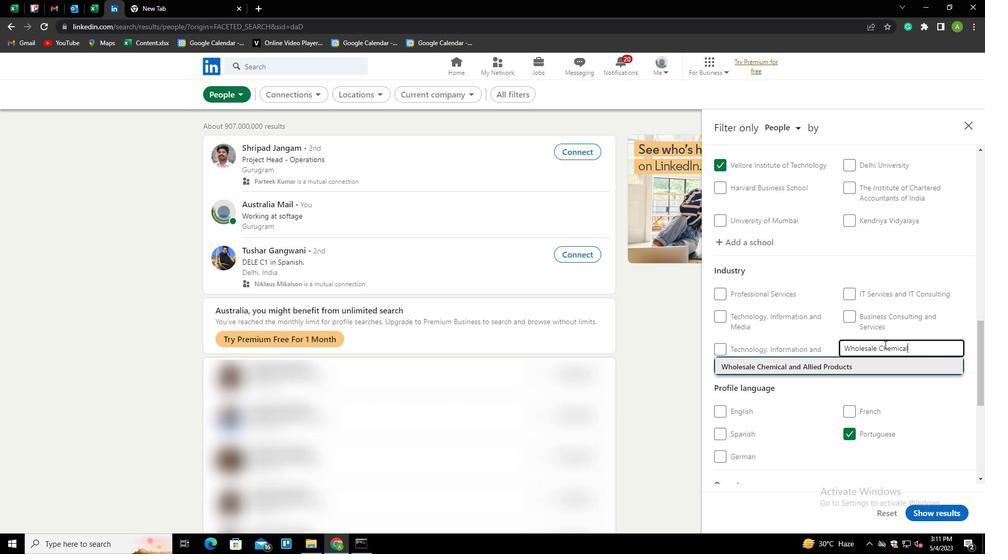 
Action: Mouse scrolled (885, 344) with delta (0, 0)
Screenshot: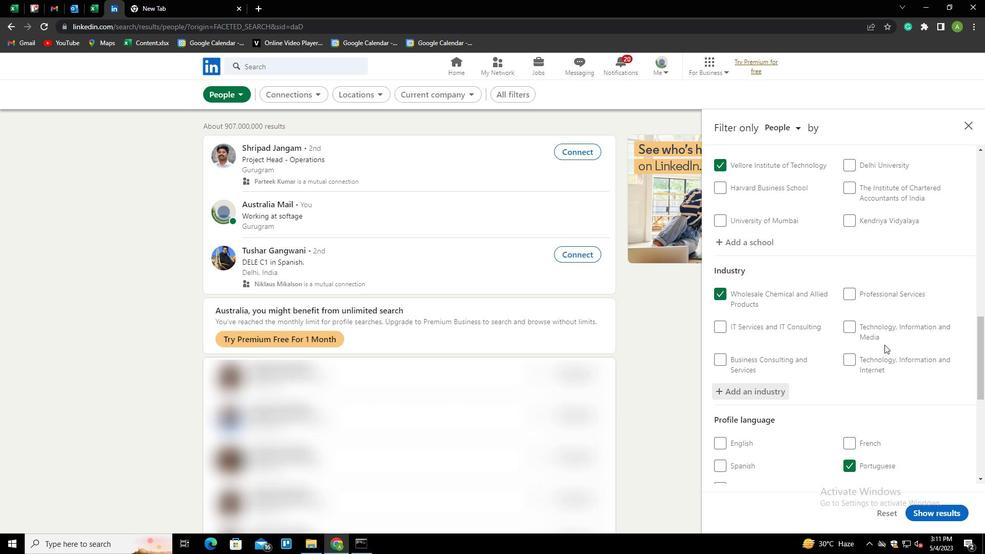
Action: Mouse scrolled (885, 344) with delta (0, 0)
Screenshot: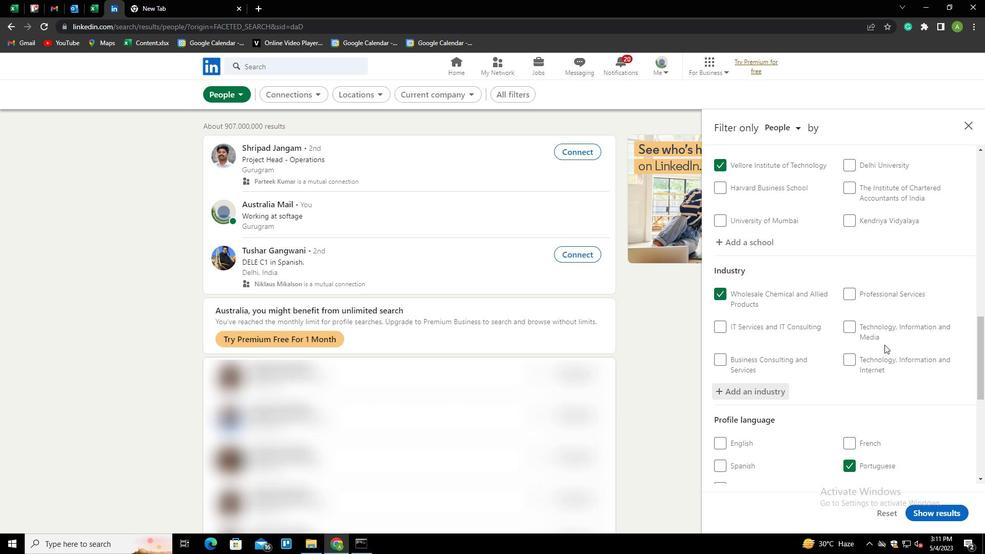 
Action: Mouse scrolled (885, 344) with delta (0, 0)
Screenshot: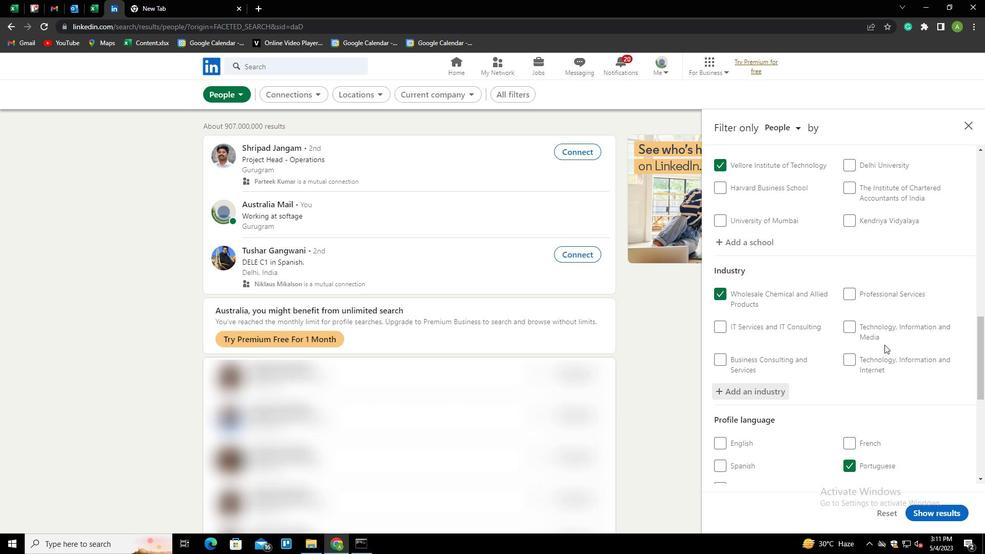 
Action: Mouse scrolled (885, 344) with delta (0, 0)
Screenshot: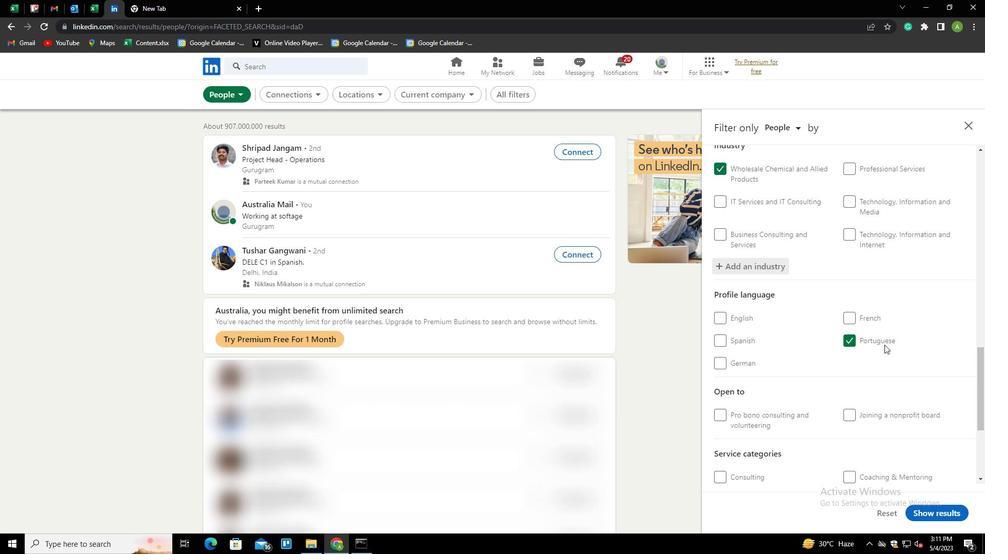 
Action: Mouse scrolled (885, 344) with delta (0, 0)
Screenshot: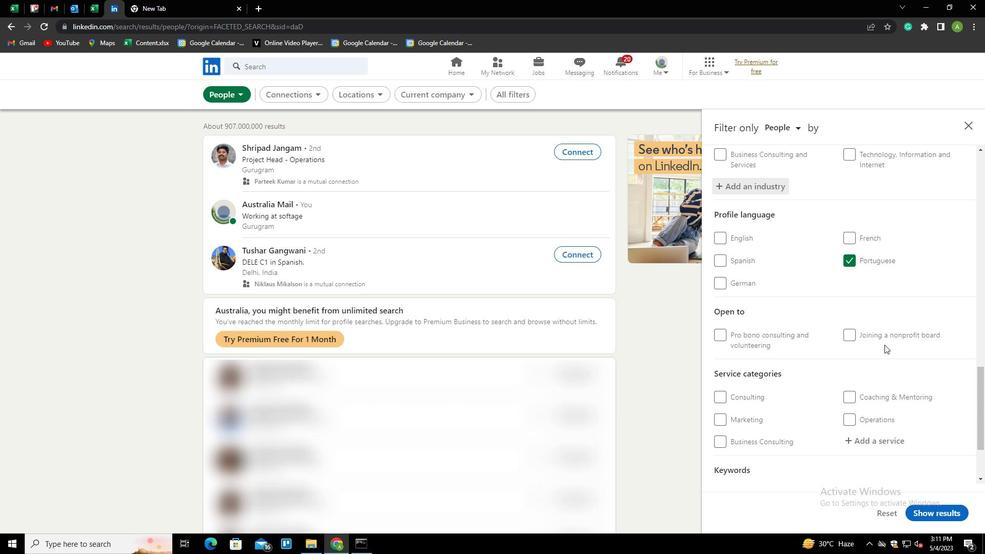
Action: Mouse scrolled (885, 344) with delta (0, 0)
Screenshot: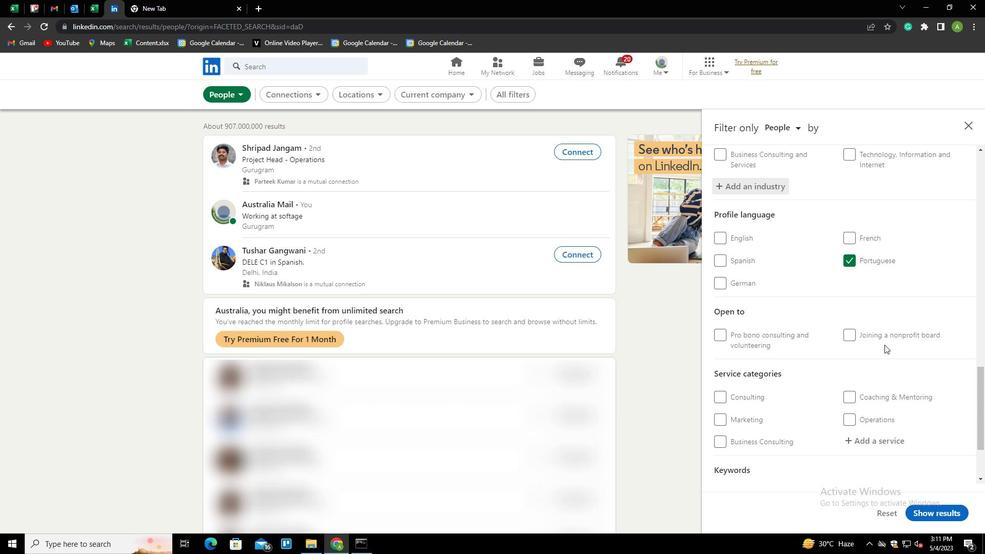 
Action: Mouse pressed left at (885, 345)
Screenshot: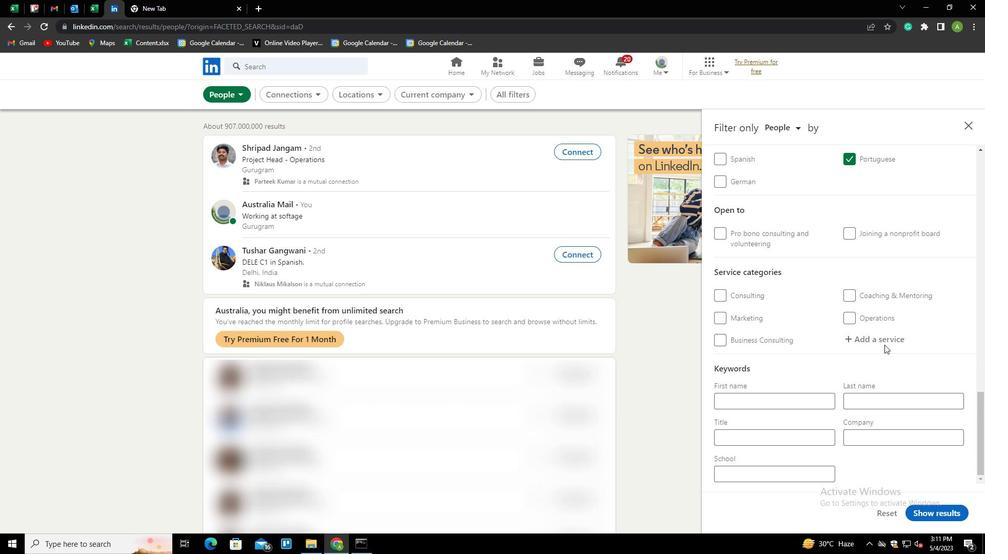
Action: Mouse moved to (884, 343)
Screenshot: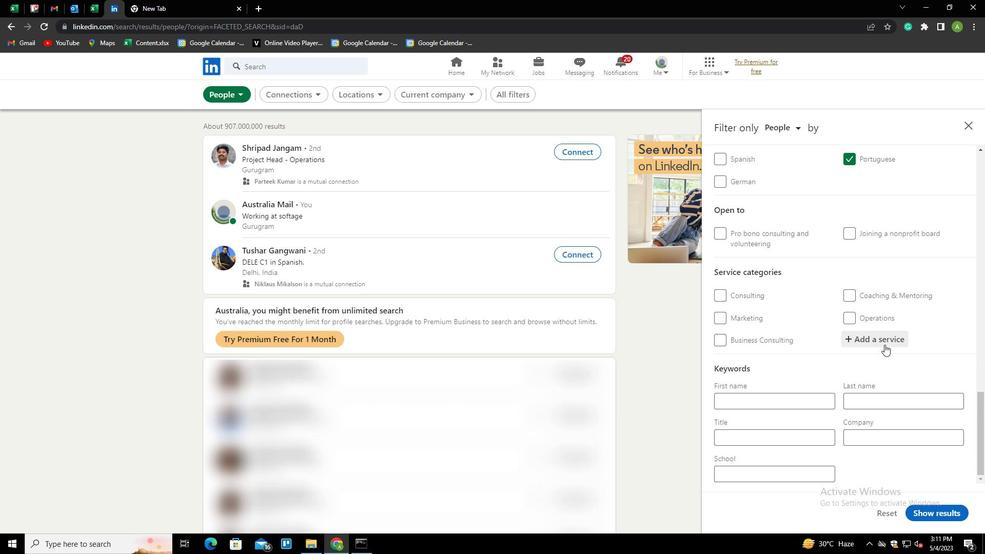 
Action: Key pressed <Key.shift>PRINT<Key.space><Key.shift>DESIGN<Key.down><Key.enter>
Screenshot: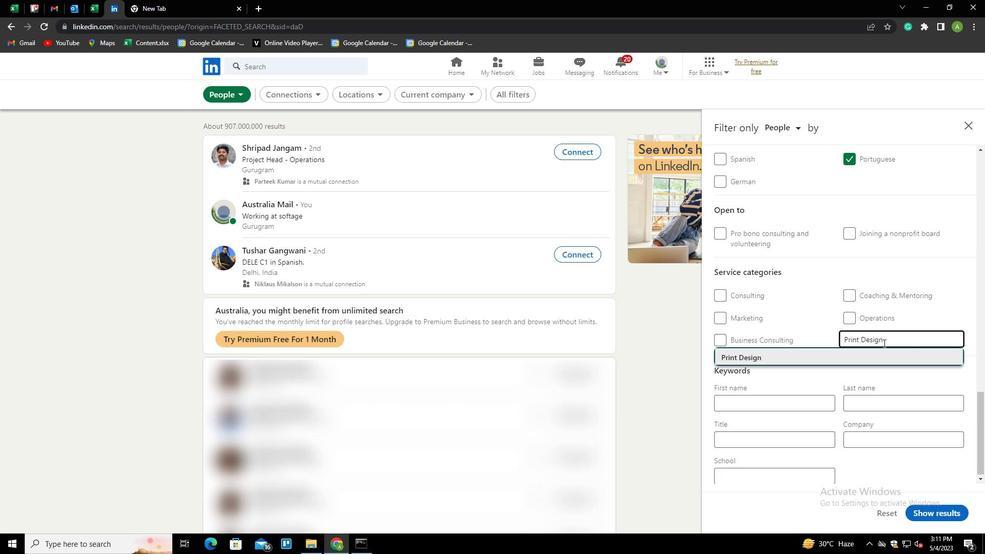 
Action: Mouse scrolled (884, 342) with delta (0, 0)
Screenshot: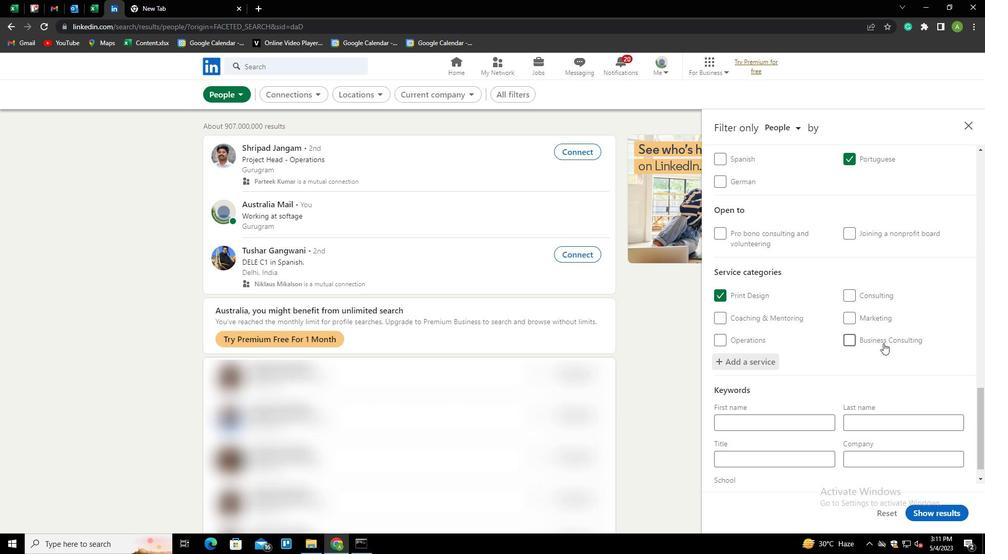 
Action: Mouse scrolled (884, 342) with delta (0, 0)
Screenshot: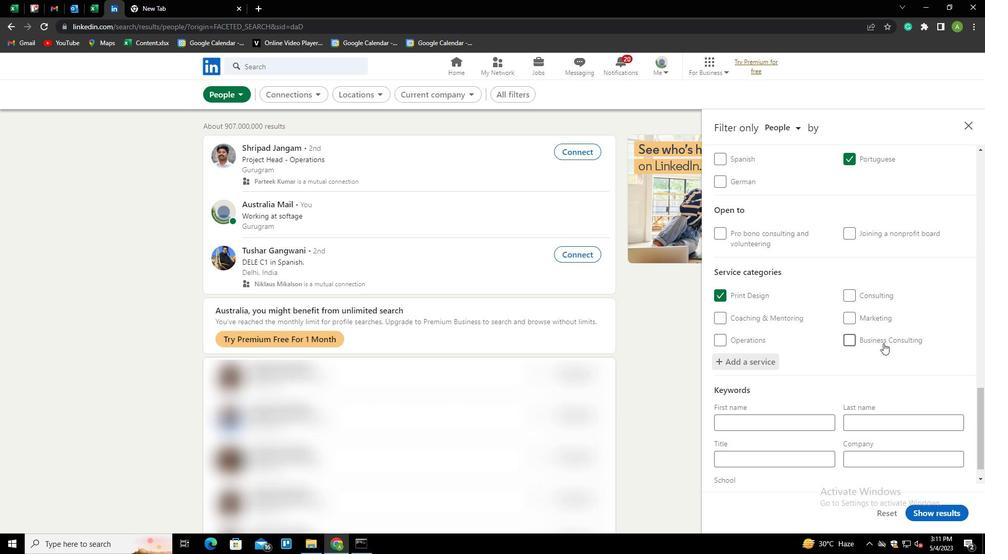
Action: Mouse scrolled (884, 342) with delta (0, 0)
Screenshot: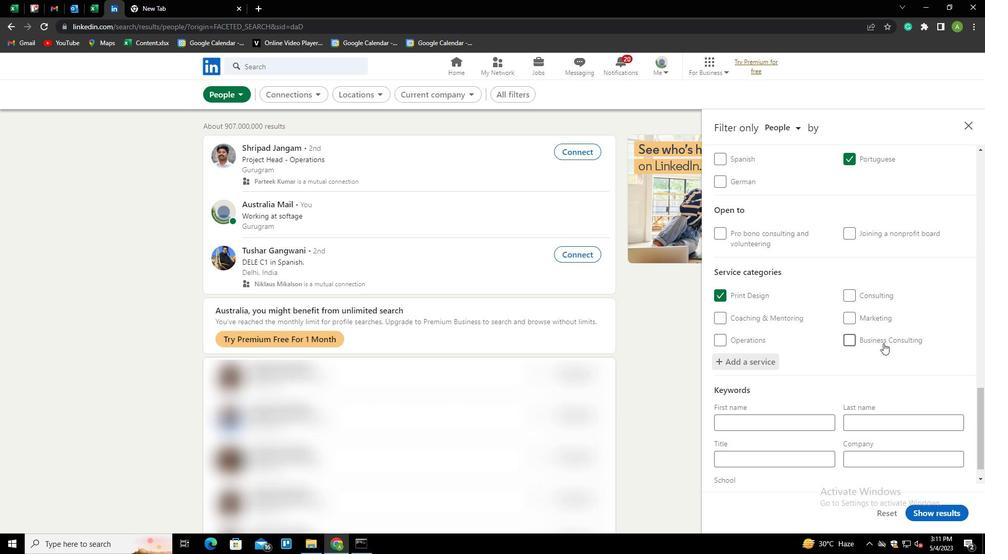 
Action: Mouse scrolled (884, 342) with delta (0, 0)
Screenshot: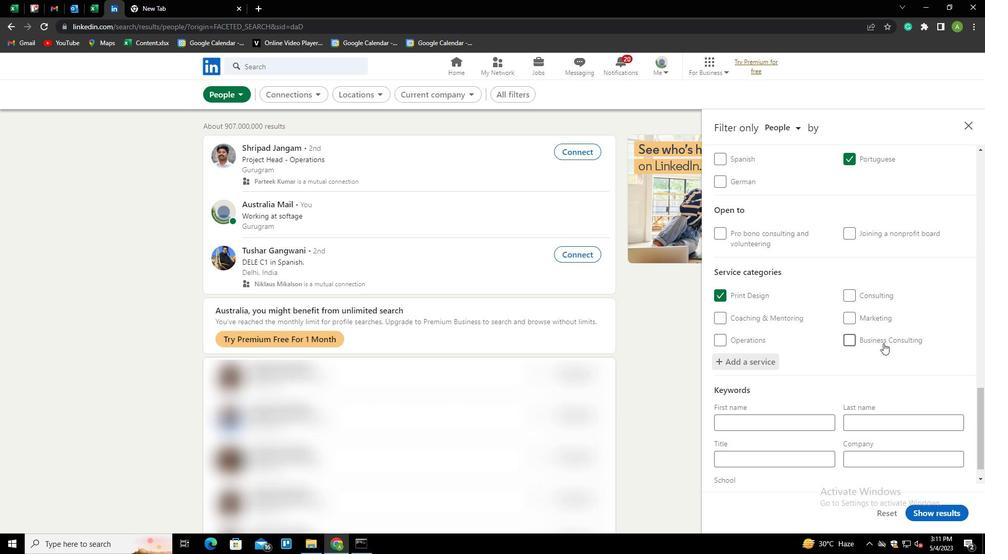 
Action: Mouse scrolled (884, 342) with delta (0, 0)
Screenshot: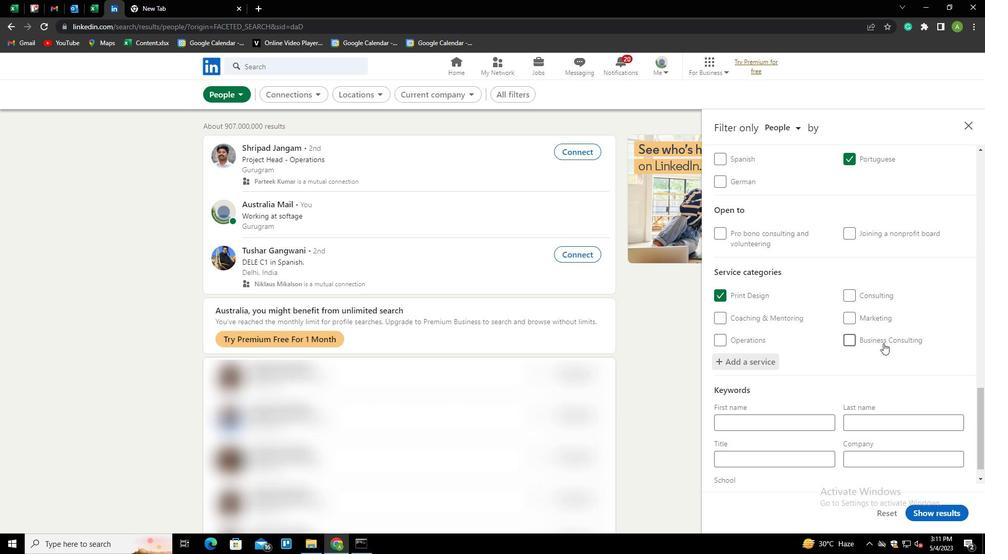 
Action: Mouse moved to (800, 436)
Screenshot: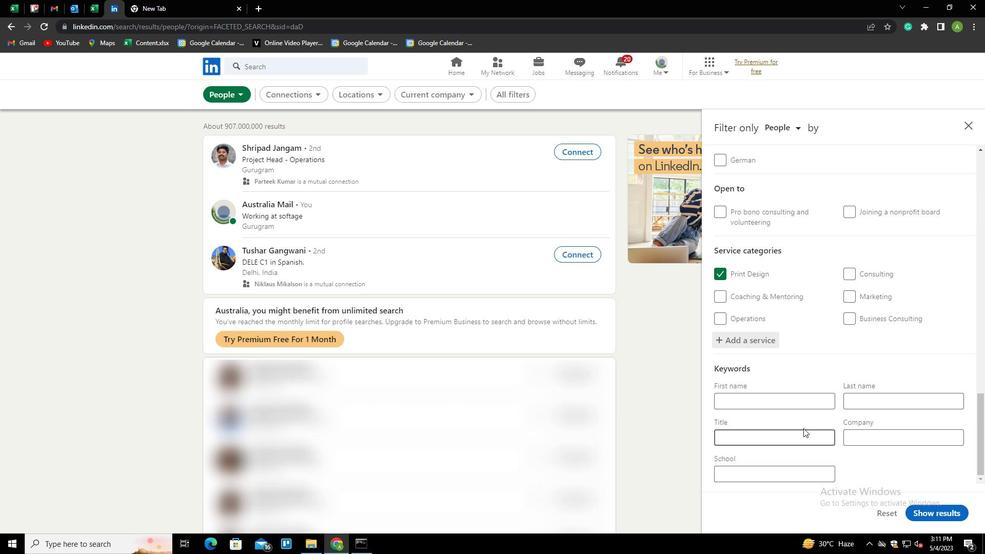 
Action: Mouse pressed left at (800, 436)
Screenshot: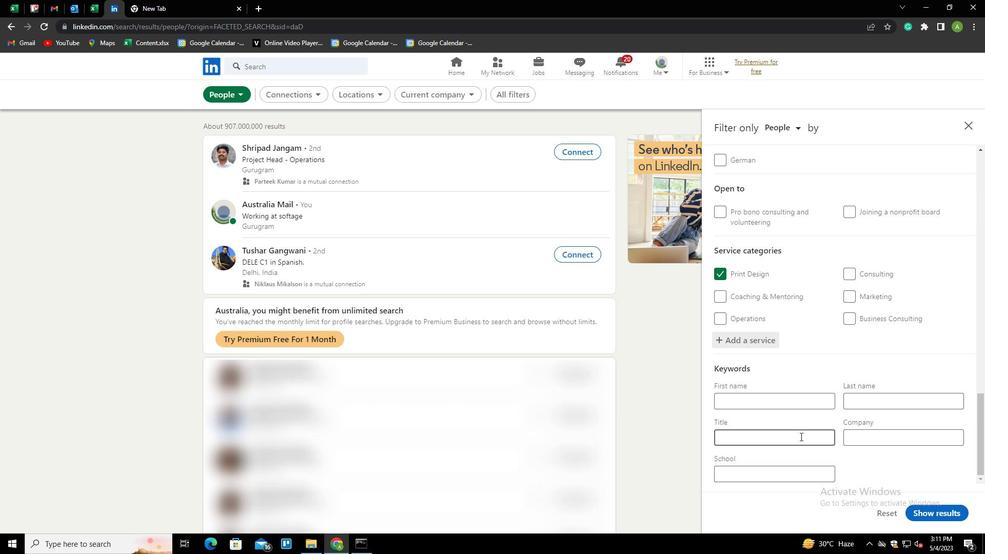
Action: Key pressed <Key.shift>FE<Key.backspace>INANCIAL<Key.space><Key.shift>ANALYST
Screenshot: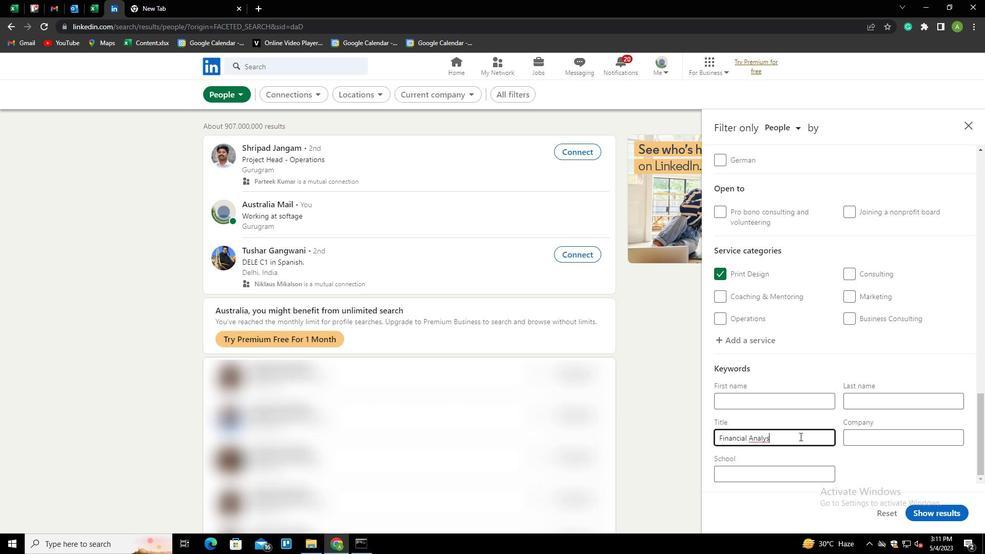 
Action: Mouse moved to (879, 469)
Screenshot: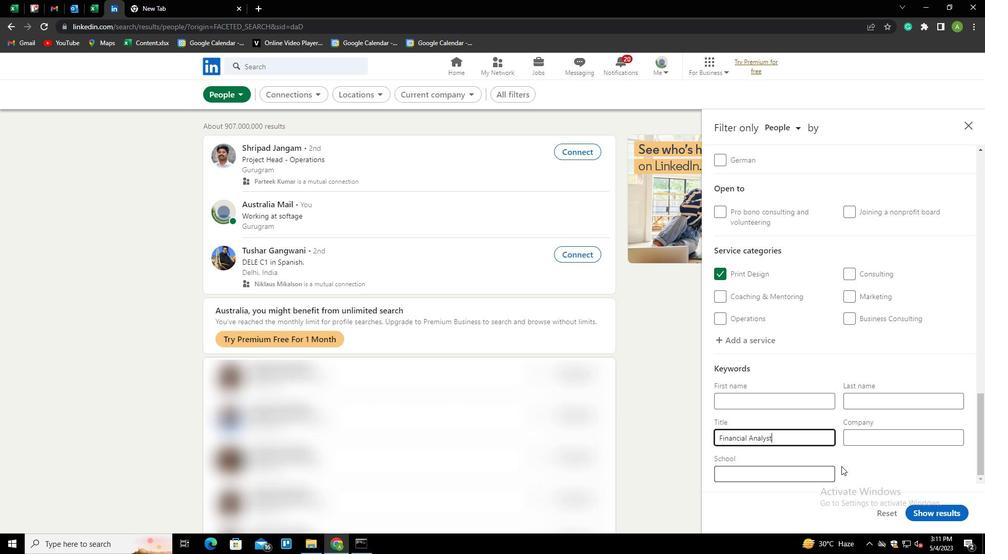 
Action: Mouse pressed left at (879, 469)
Screenshot: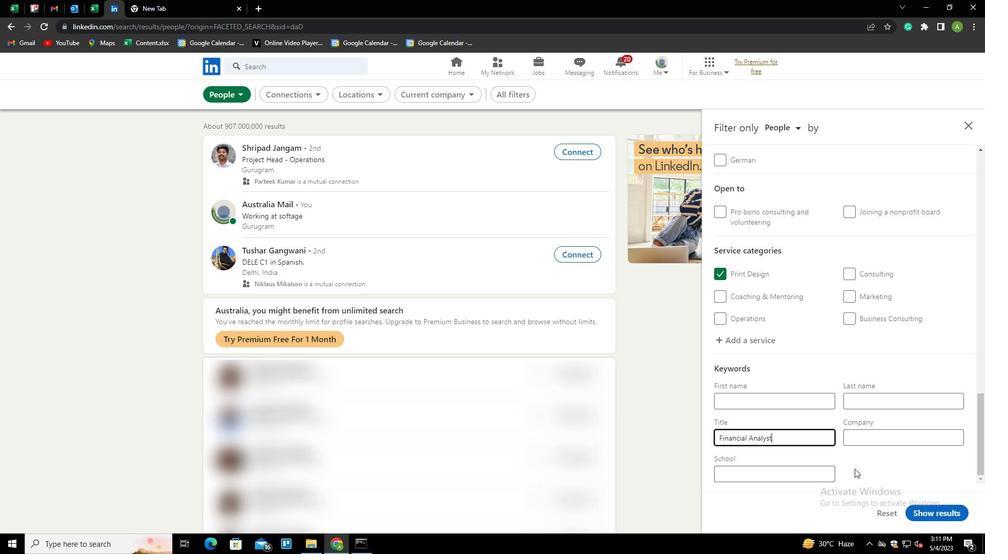 
Action: Mouse moved to (949, 510)
Screenshot: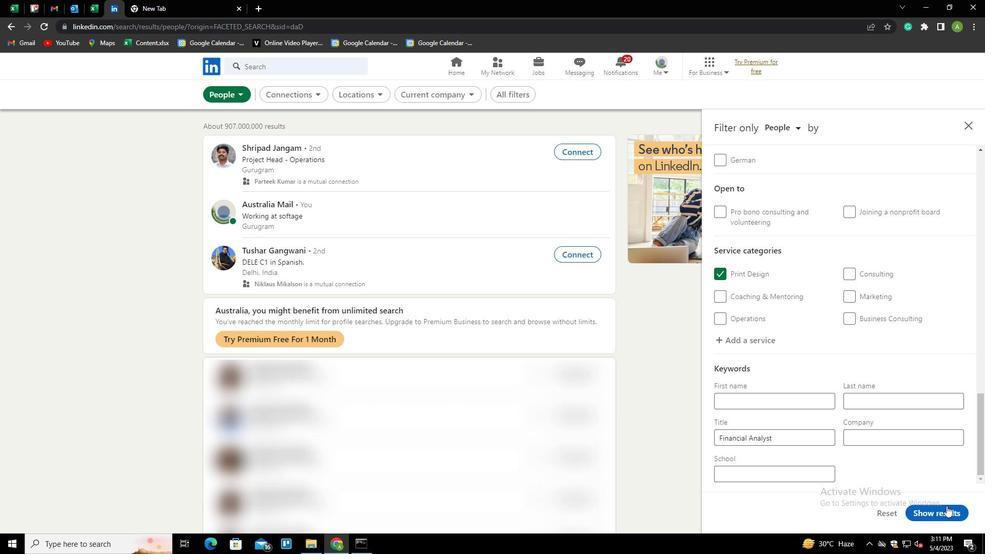 
Action: Mouse pressed left at (949, 510)
Screenshot: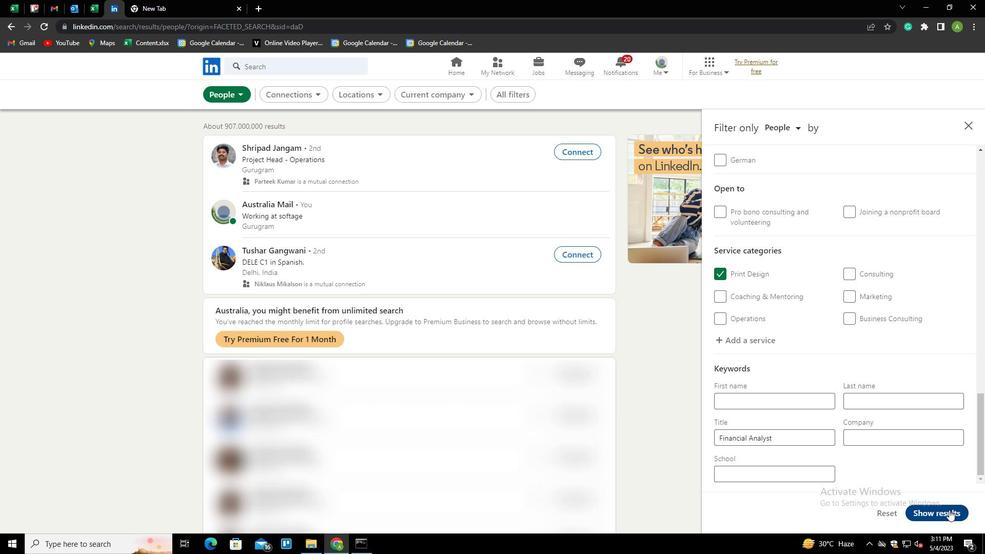 
Action: Mouse moved to (948, 510)
Screenshot: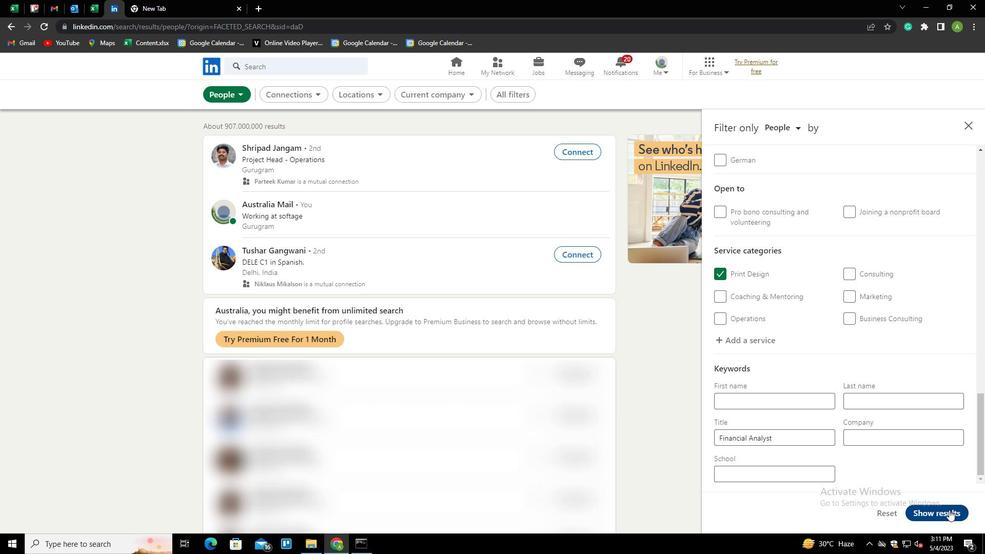 
